Task: Add a condition where "Hours since ticket status pending User Verification Is Fifty" in new tickets in your groups.
Action: Mouse moved to (182, 482)
Screenshot: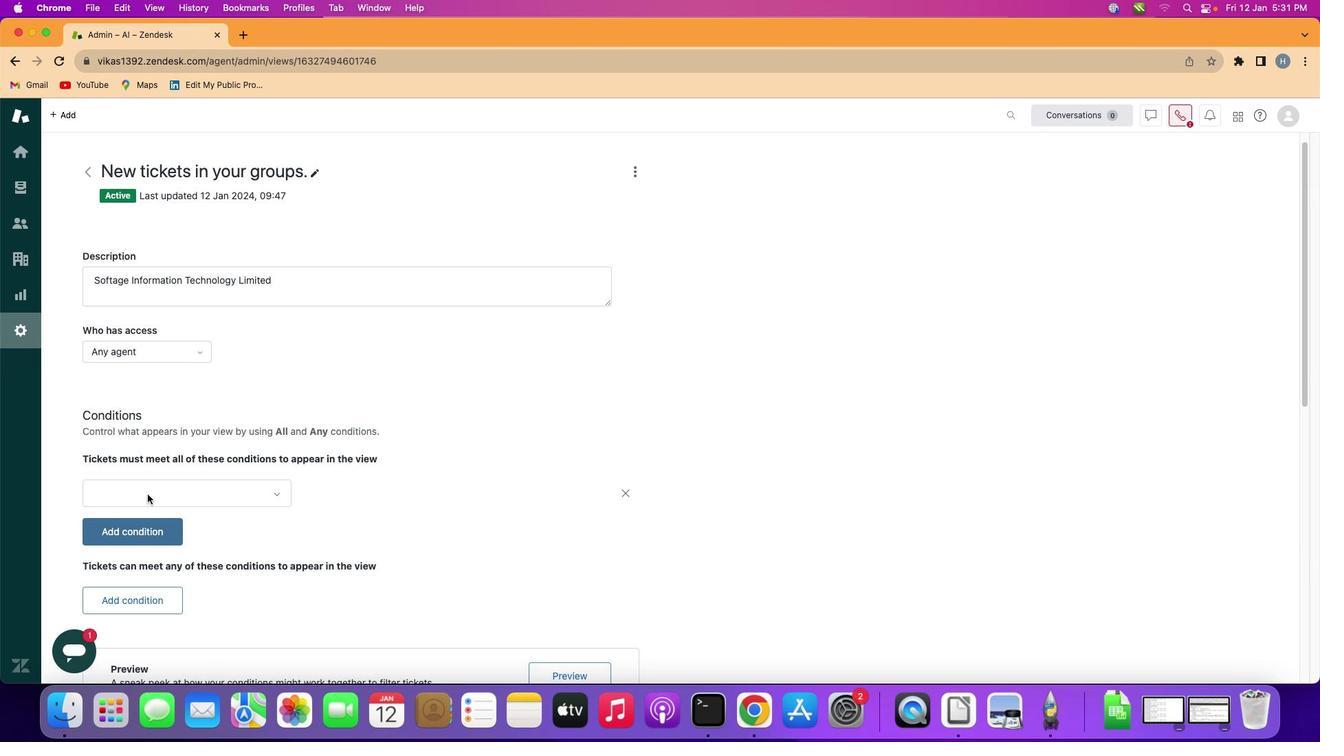 
Action: Mouse pressed left at (182, 482)
Screenshot: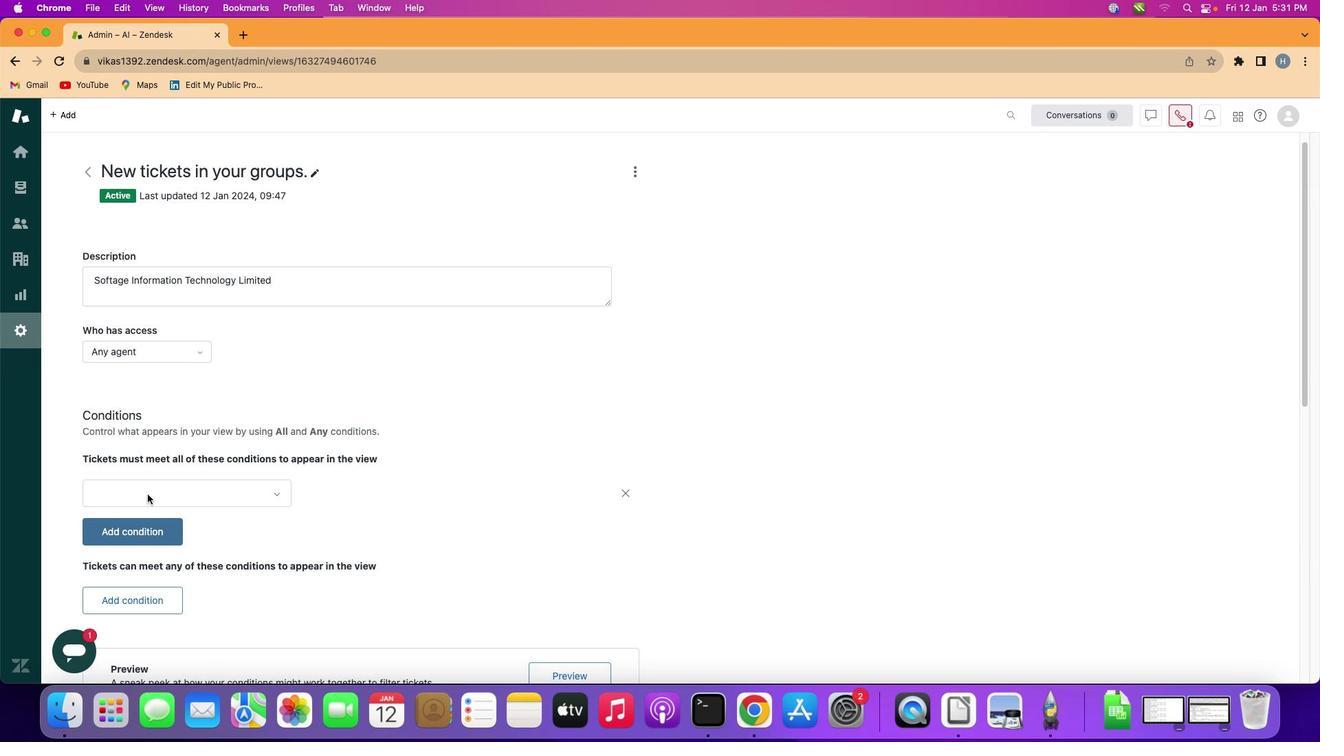 
Action: Mouse moved to (231, 473)
Screenshot: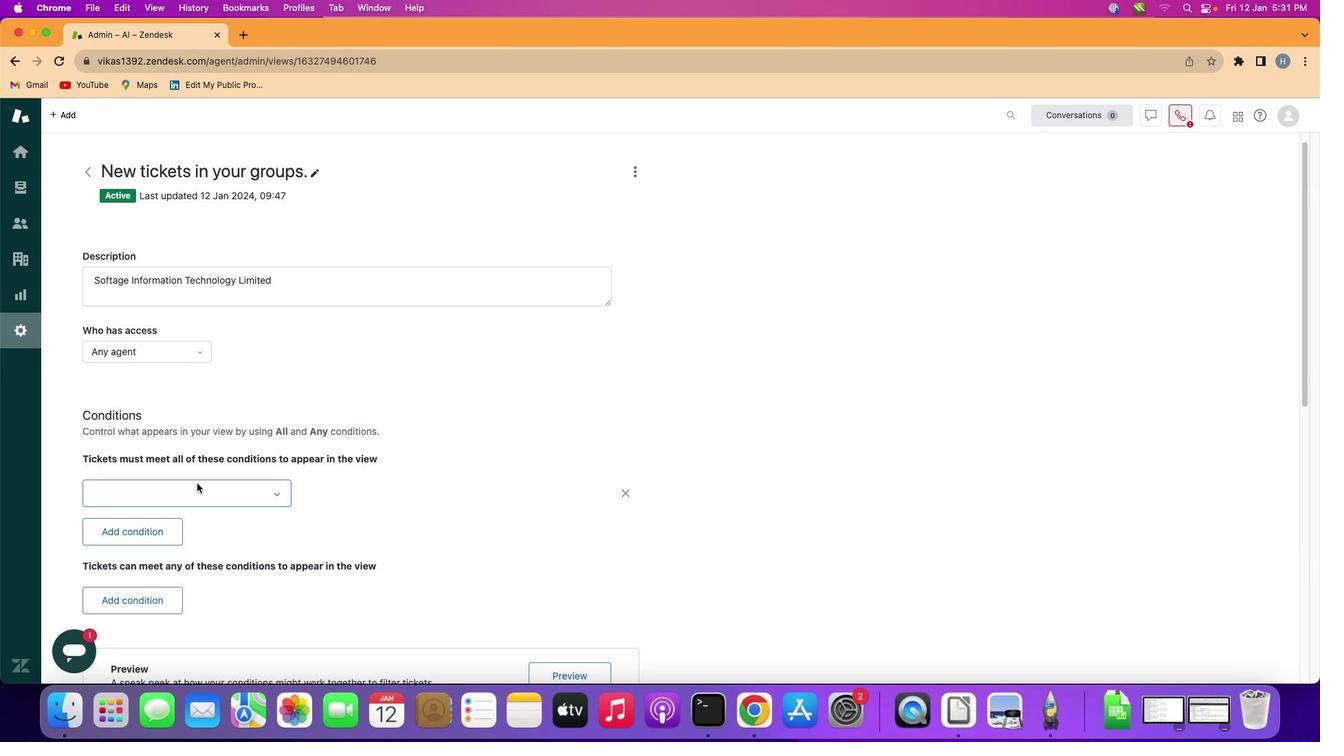 
Action: Mouse pressed left at (231, 473)
Screenshot: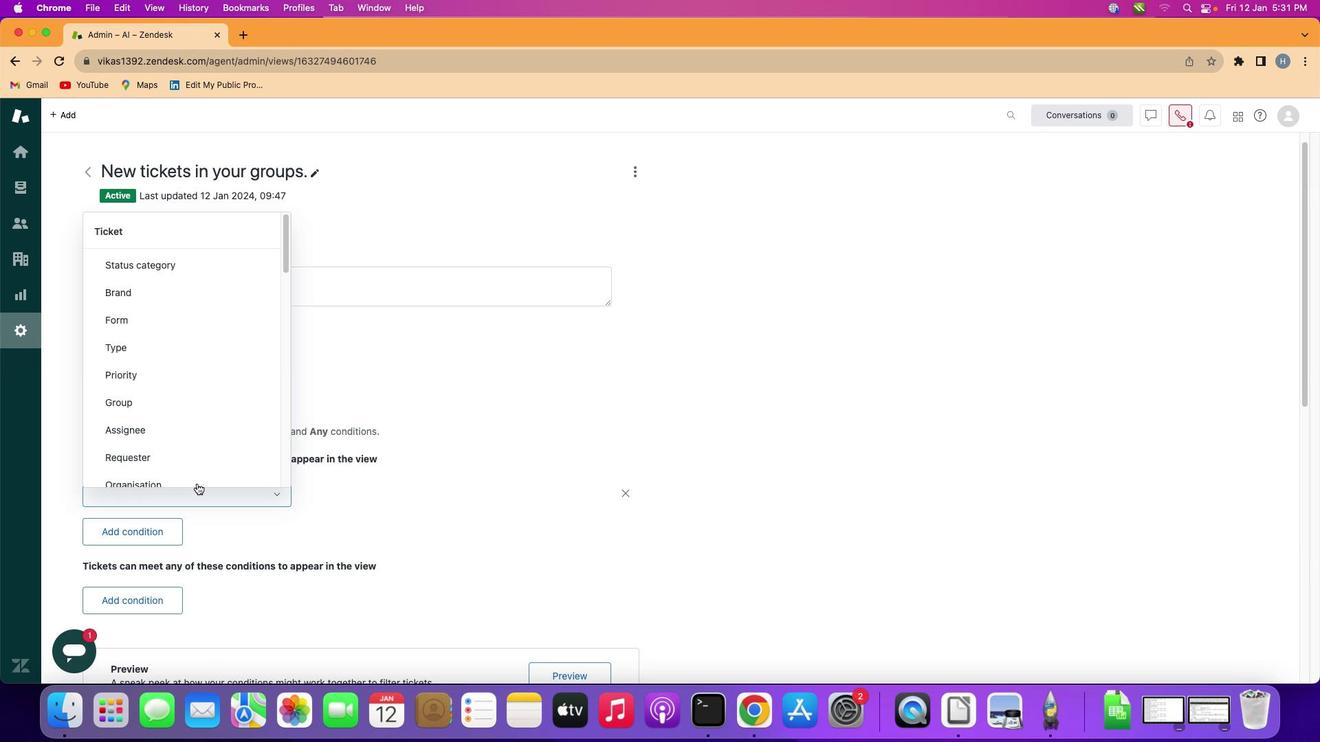 
Action: Mouse moved to (233, 385)
Screenshot: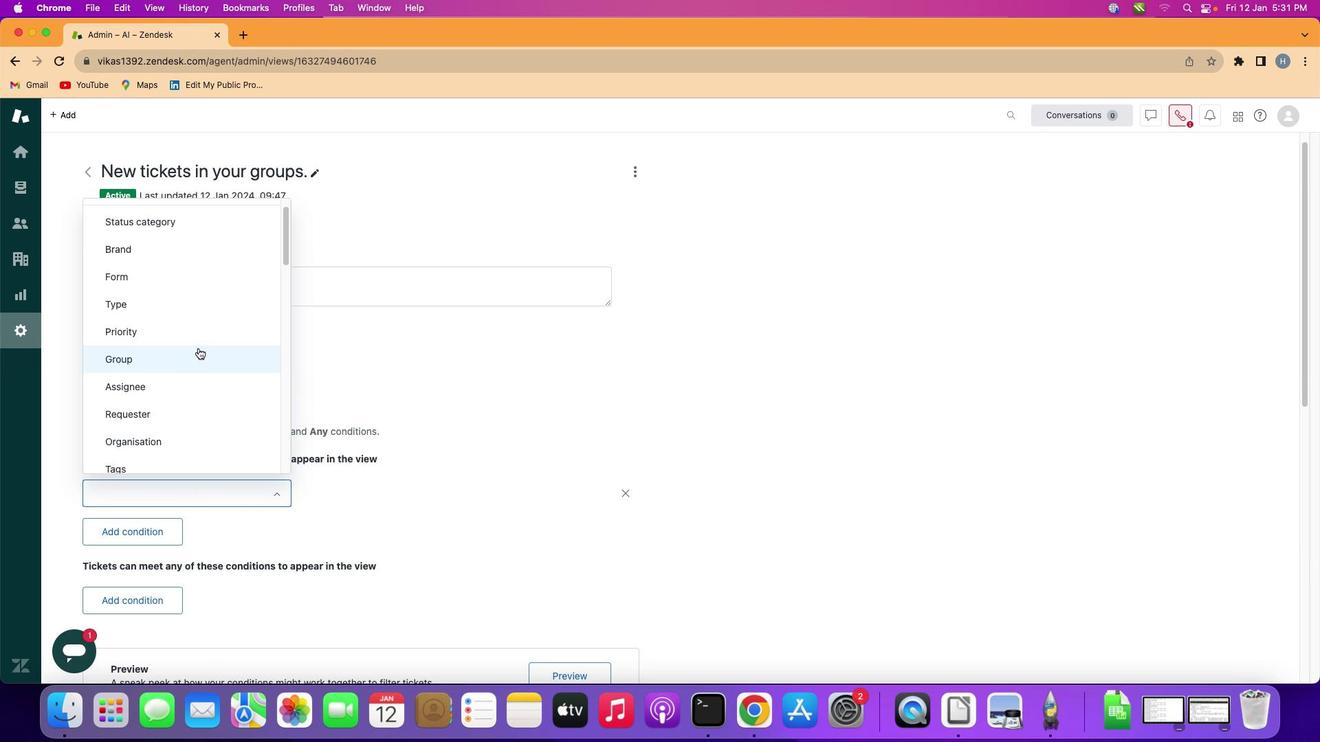 
Action: Mouse scrolled (233, 385) with delta (32, 140)
Screenshot: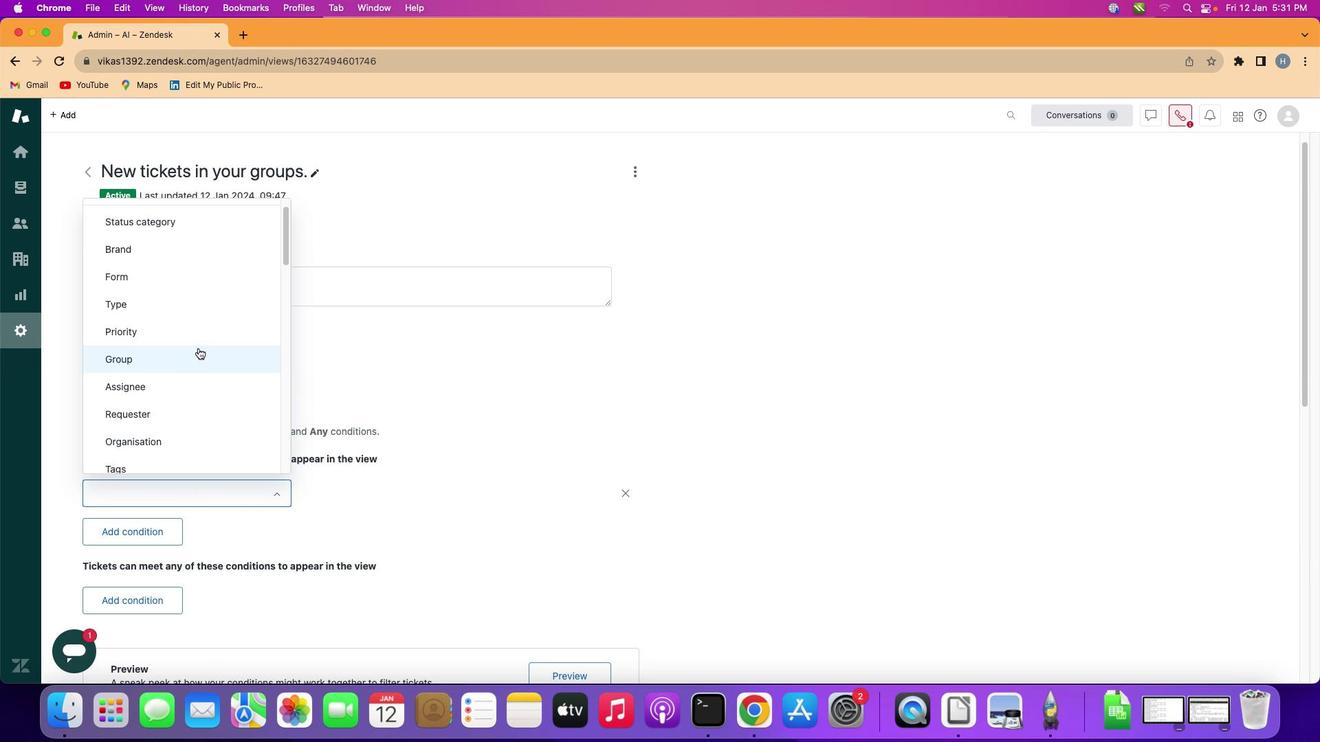 
Action: Mouse moved to (233, 381)
Screenshot: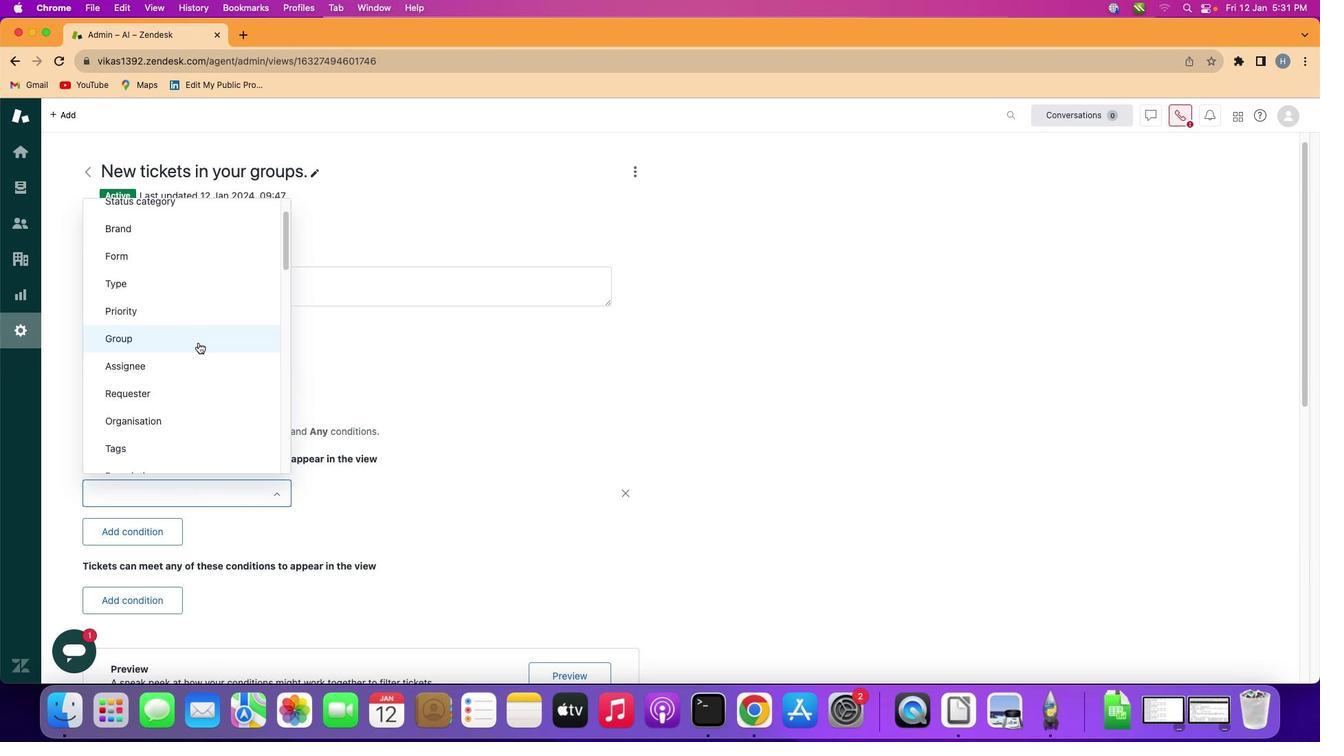 
Action: Mouse scrolled (233, 381) with delta (32, 140)
Screenshot: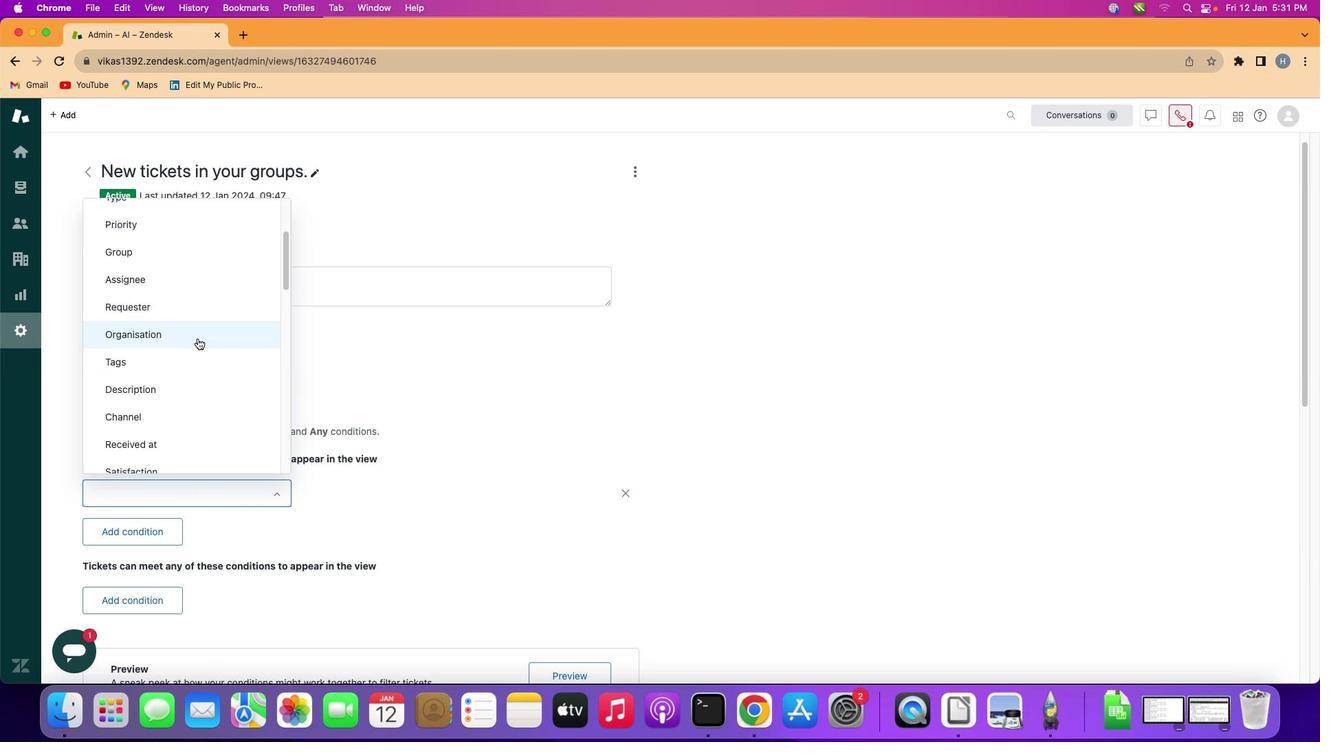 
Action: Mouse scrolled (233, 381) with delta (32, 143)
Screenshot: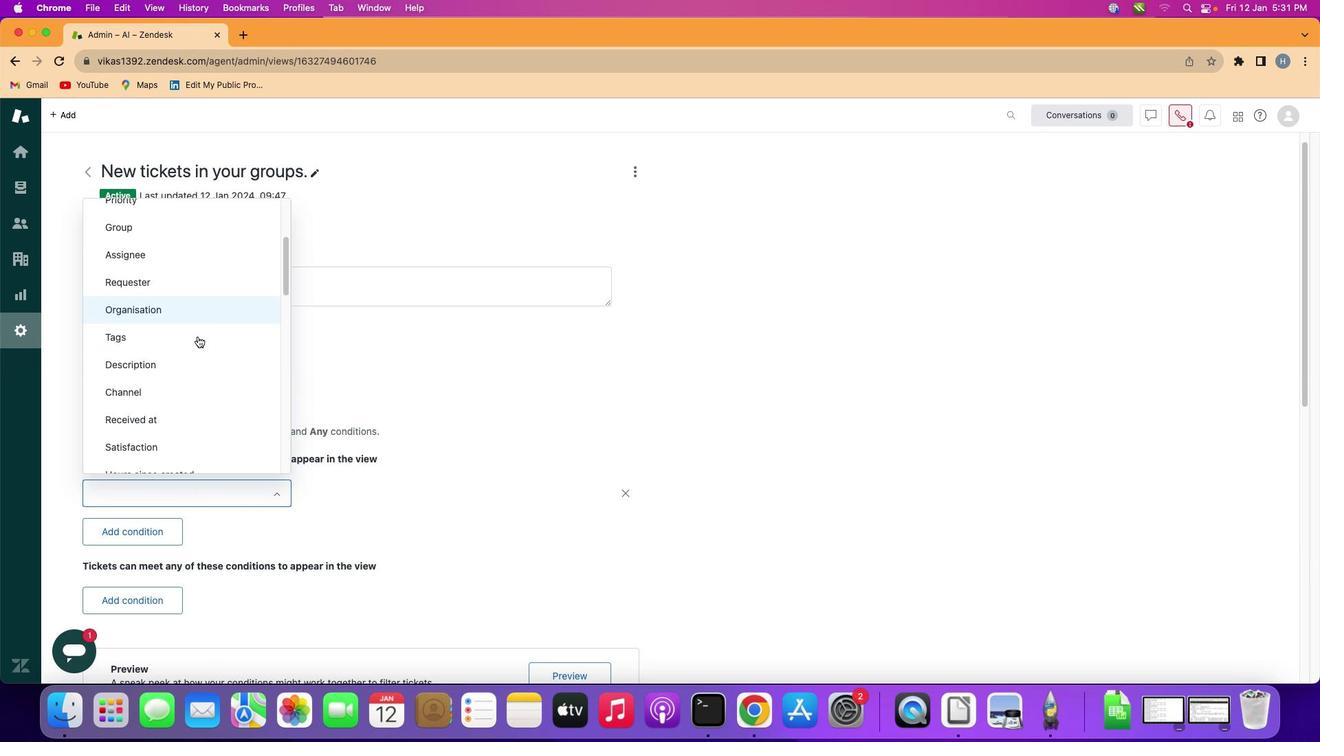 
Action: Mouse scrolled (233, 381) with delta (32, 140)
Screenshot: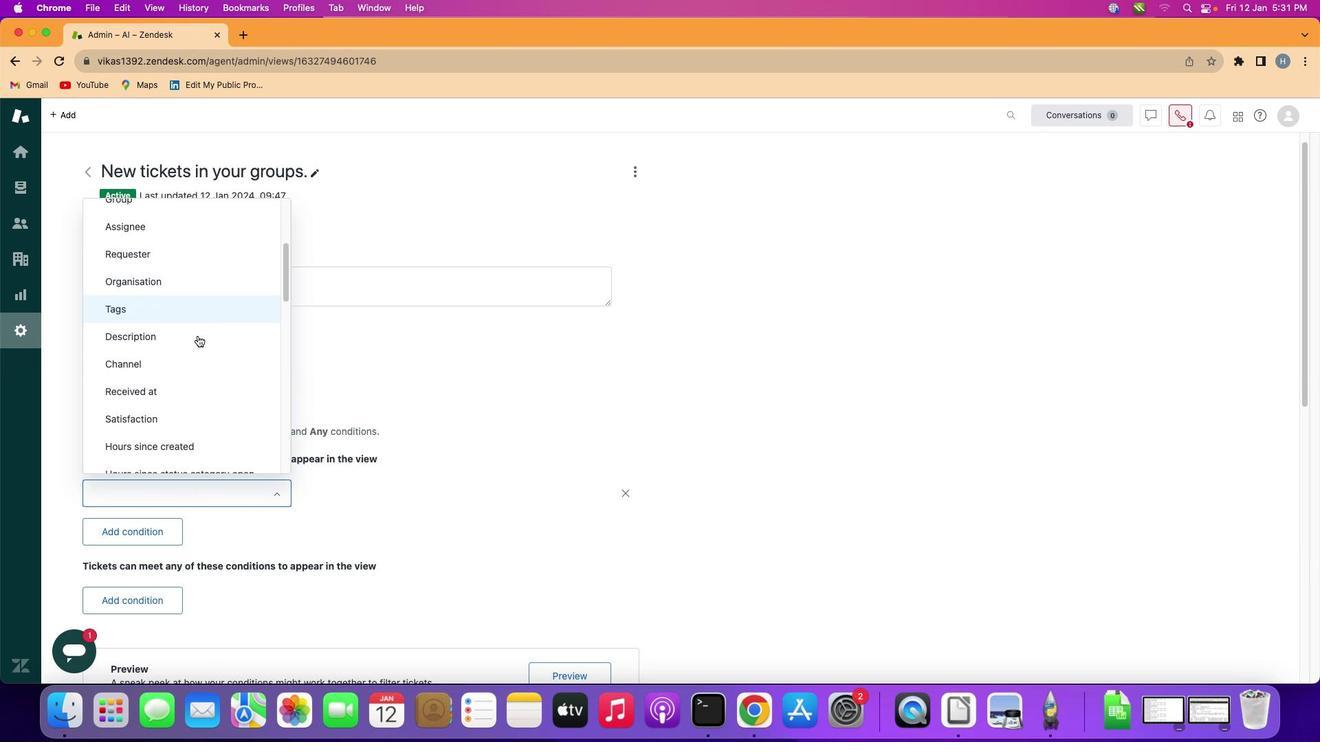
Action: Mouse scrolled (233, 381) with delta (32, 140)
Screenshot: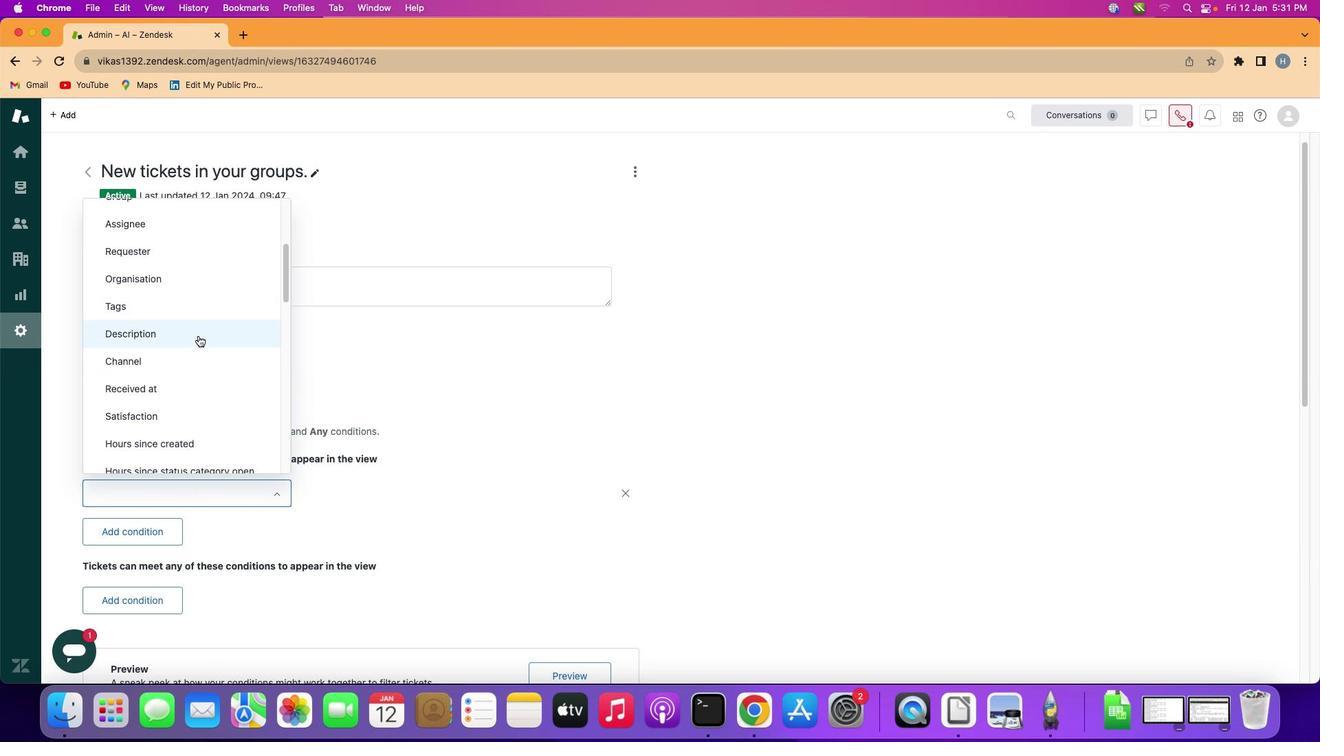 
Action: Mouse moved to (233, 372)
Screenshot: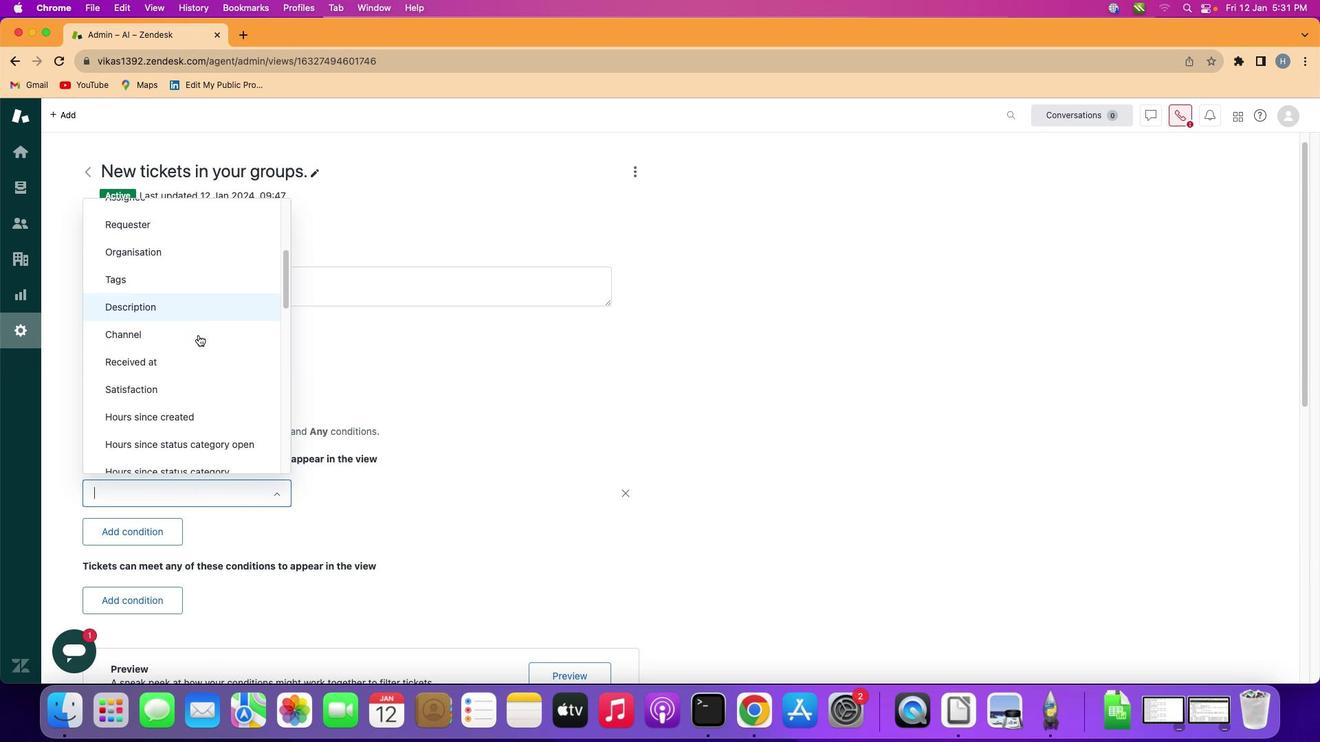 
Action: Mouse scrolled (233, 372) with delta (32, 140)
Screenshot: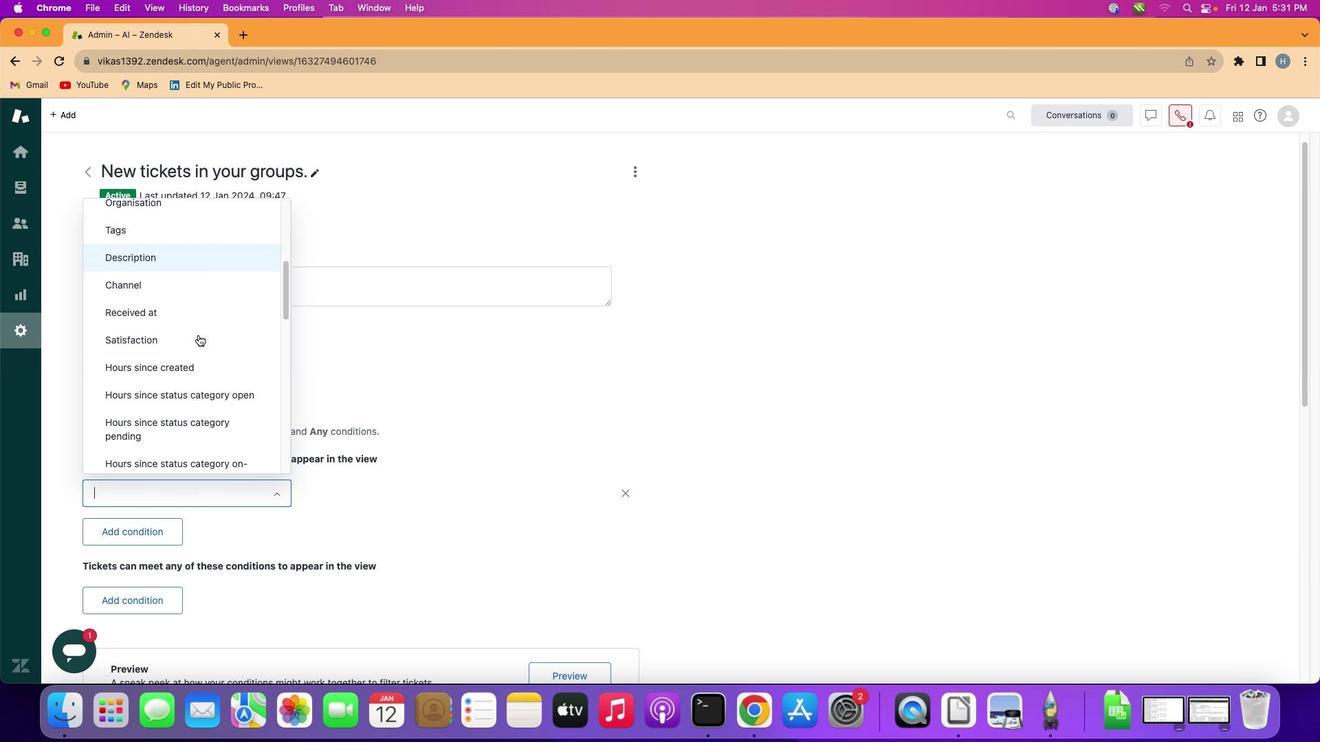 
Action: Mouse scrolled (233, 372) with delta (32, 140)
Screenshot: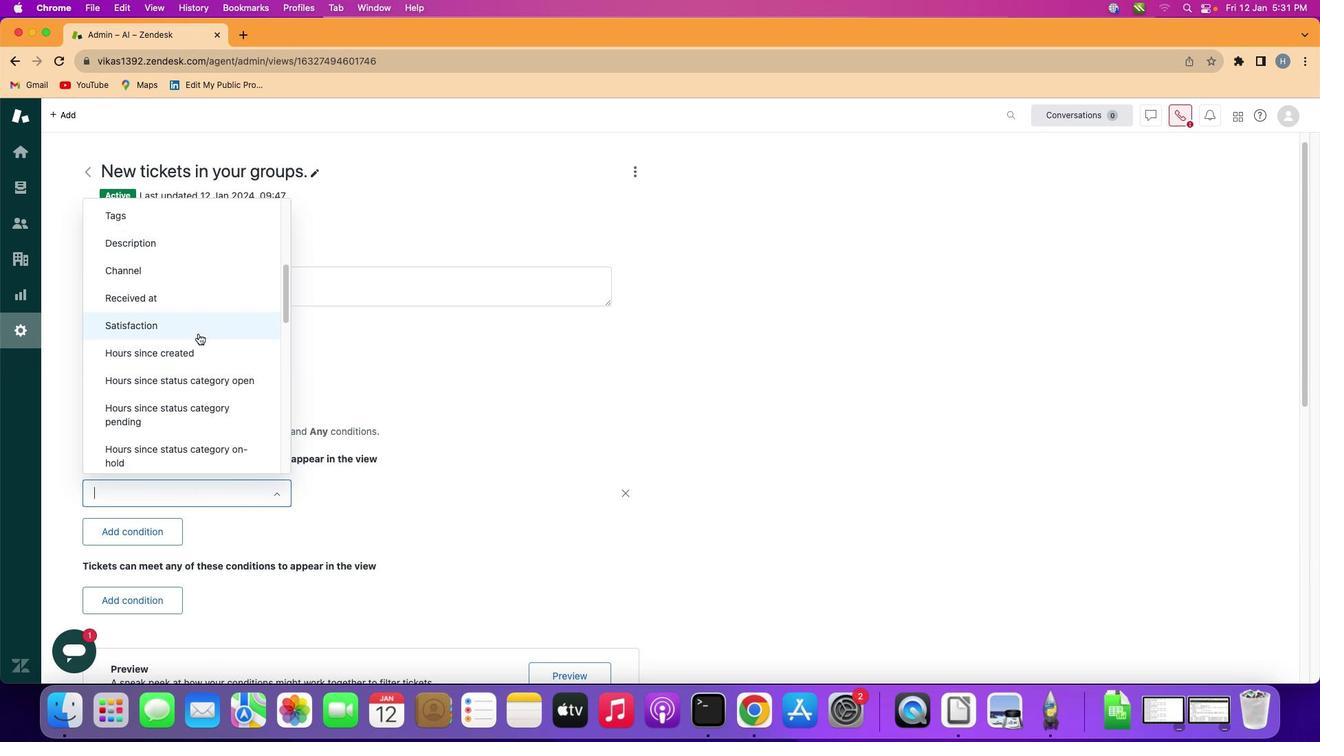 
Action: Mouse scrolled (233, 372) with delta (32, 140)
Screenshot: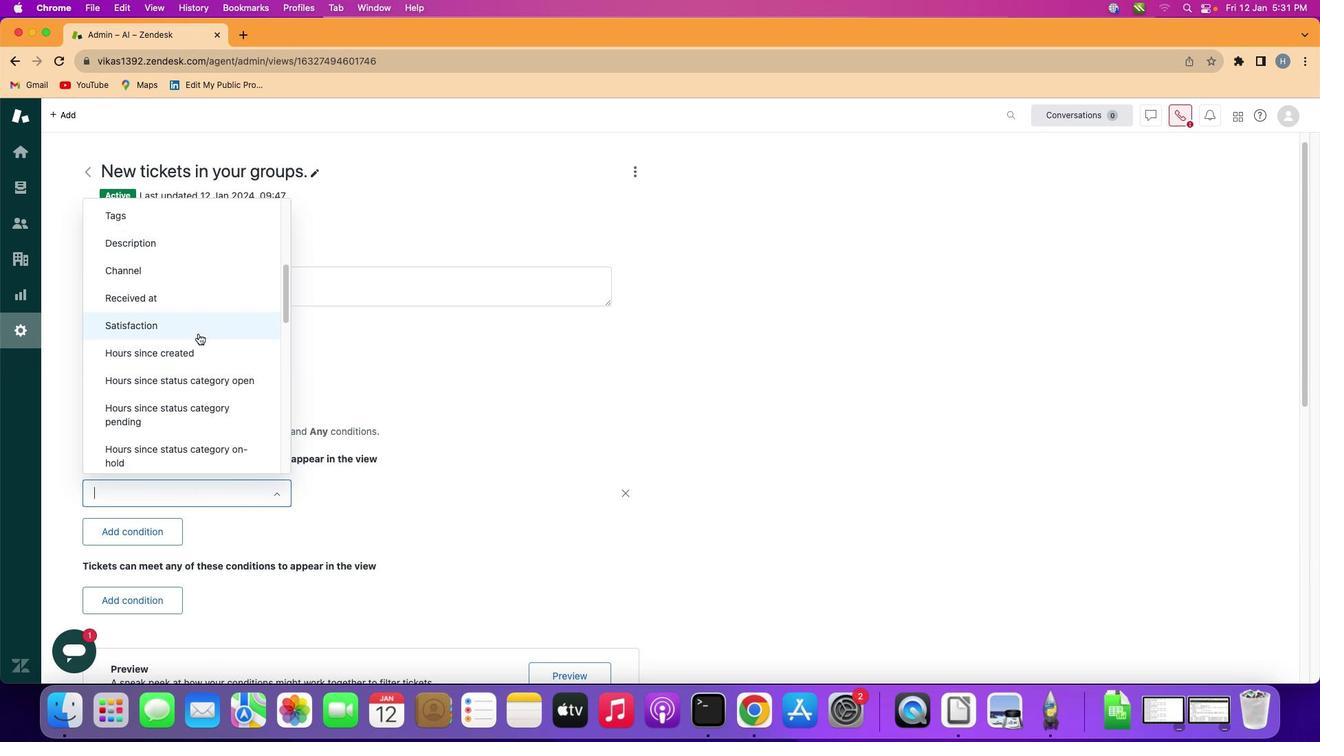 
Action: Mouse scrolled (233, 372) with delta (32, 143)
Screenshot: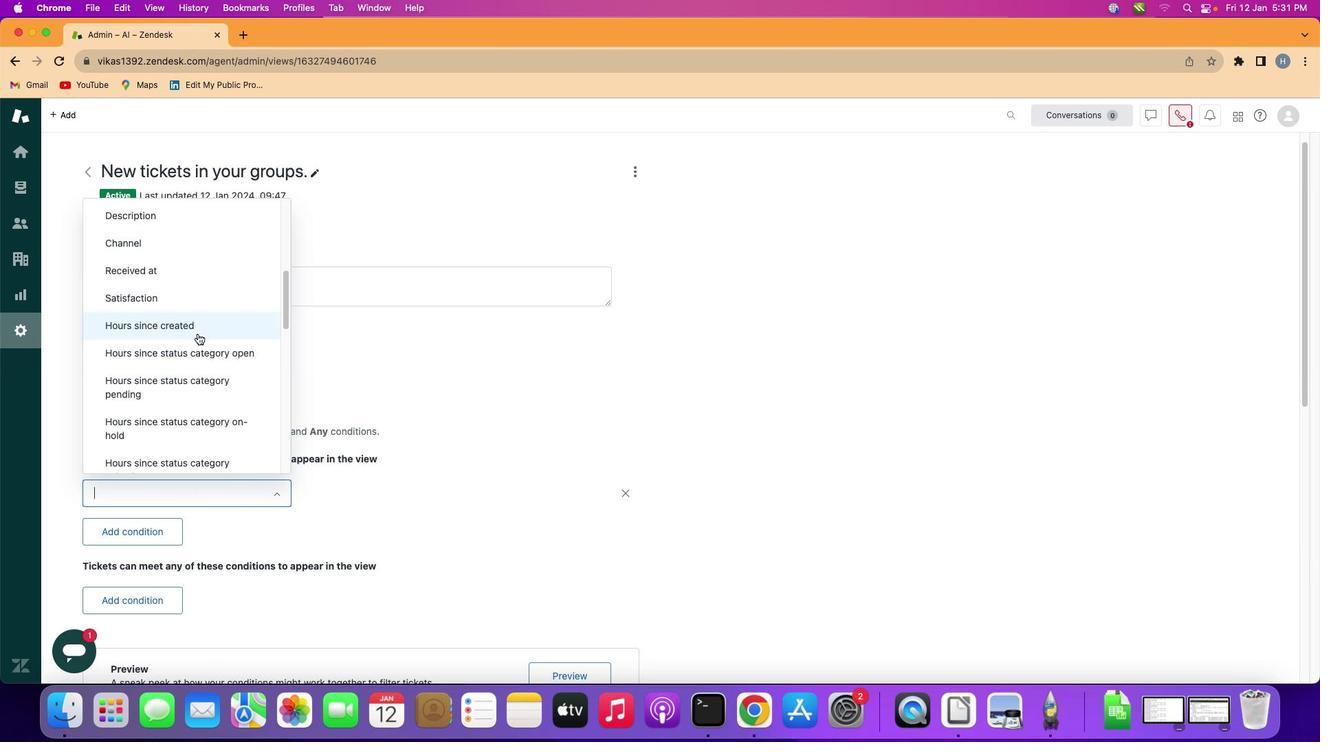 
Action: Mouse scrolled (233, 372) with delta (32, 140)
Screenshot: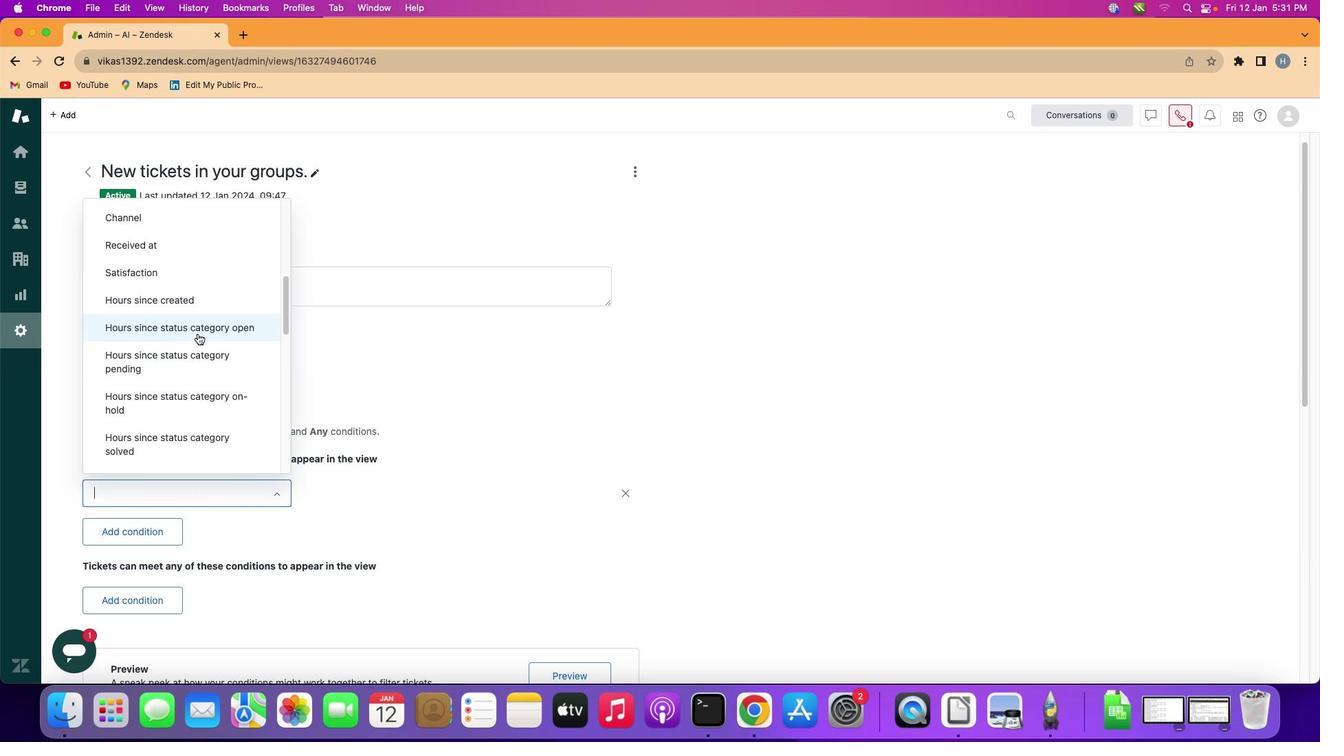 
Action: Mouse moved to (233, 371)
Screenshot: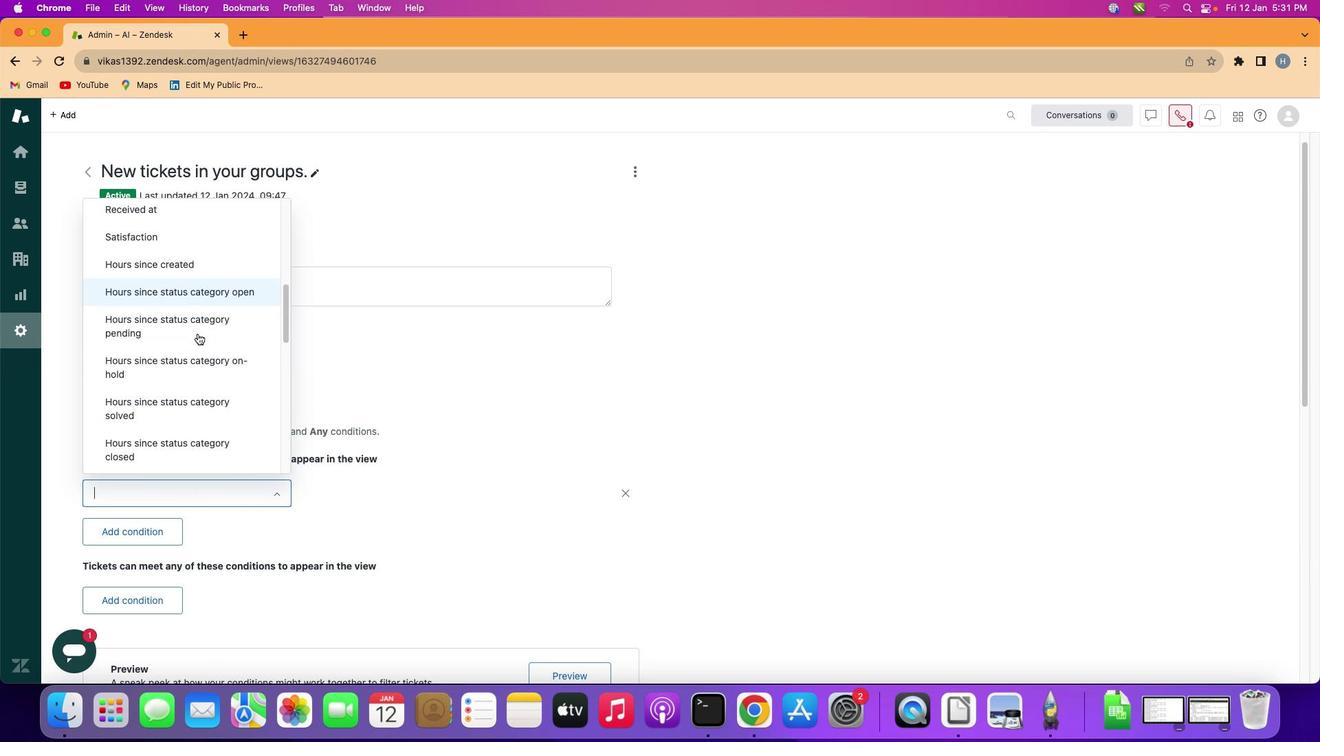 
Action: Mouse scrolled (233, 371) with delta (32, 140)
Screenshot: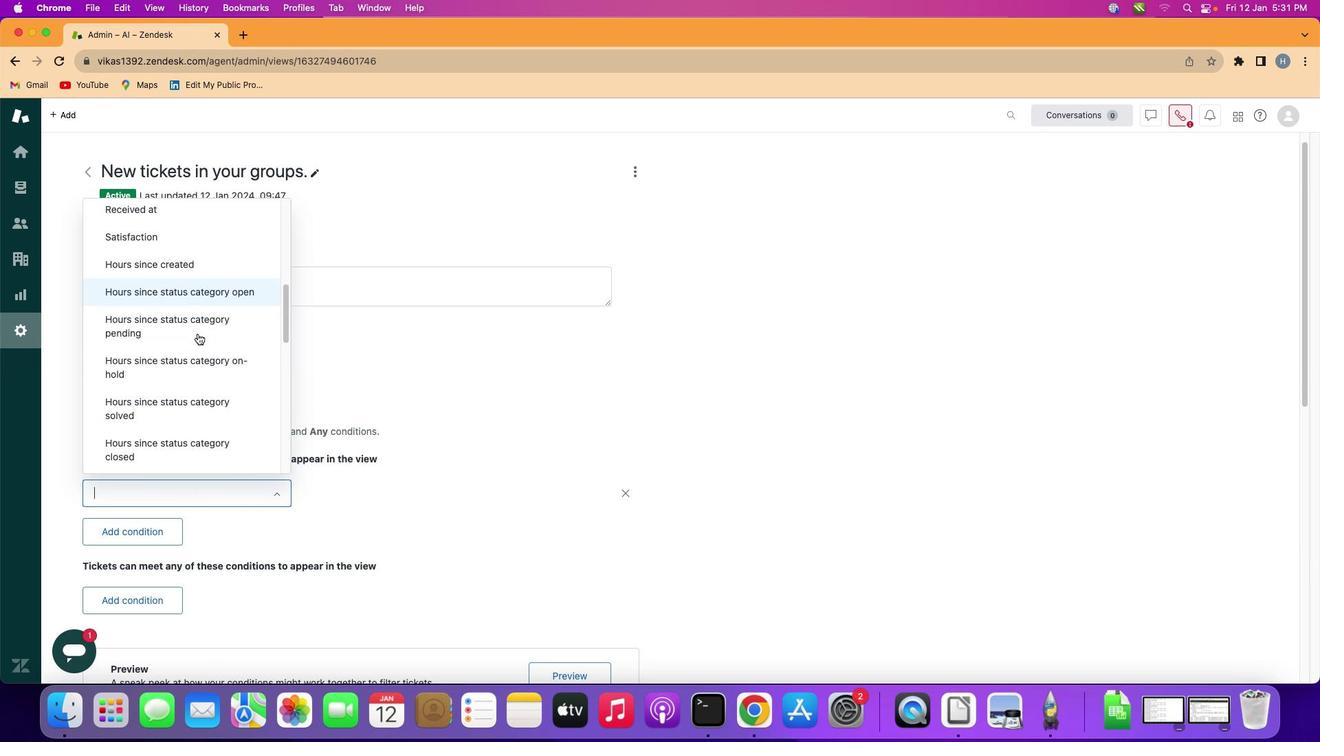 
Action: Mouse moved to (233, 370)
Screenshot: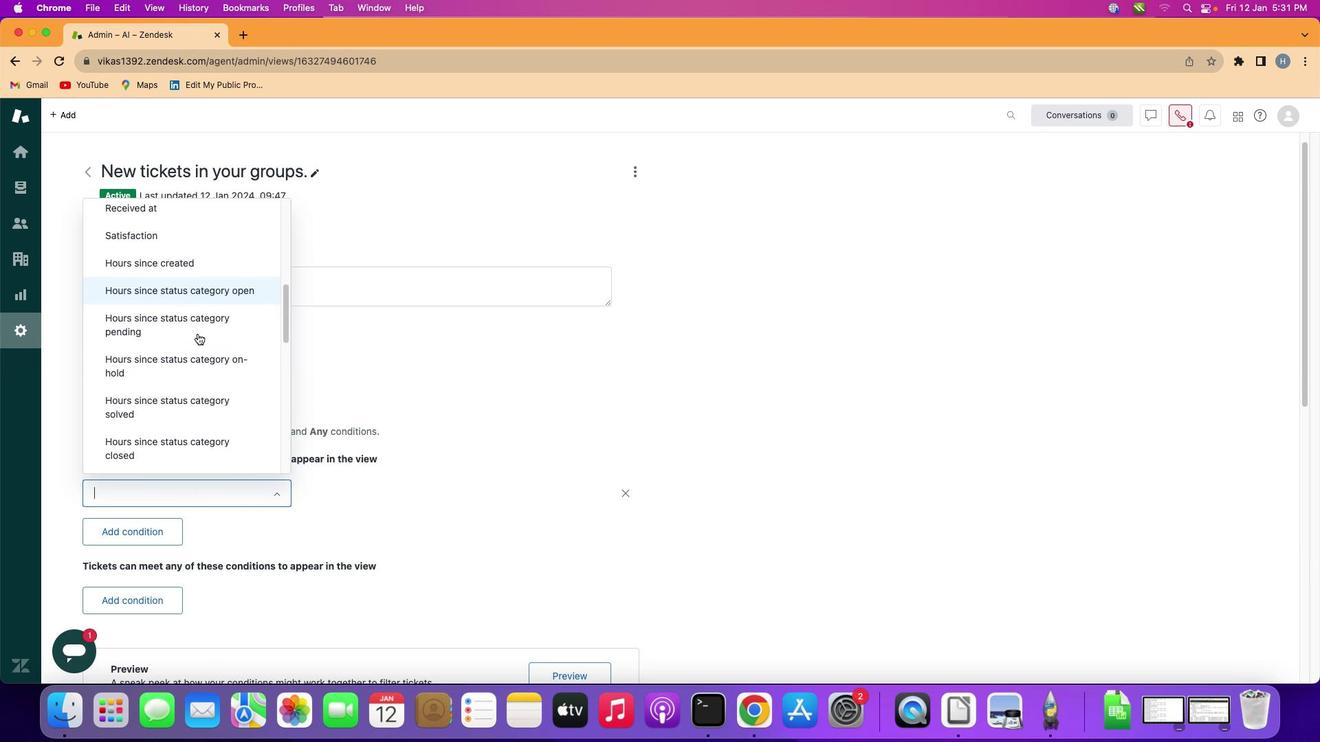 
Action: Mouse scrolled (233, 370) with delta (32, 140)
Screenshot: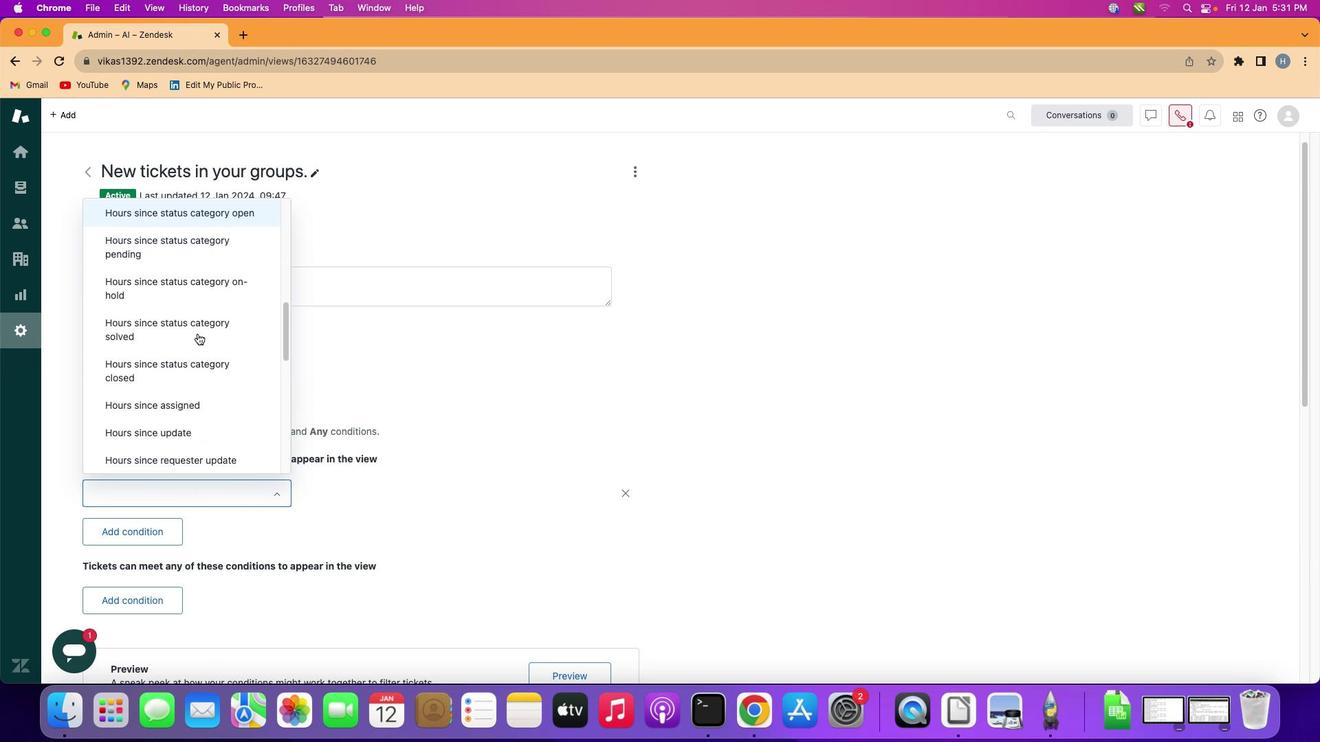 
Action: Mouse scrolled (233, 370) with delta (32, 140)
Screenshot: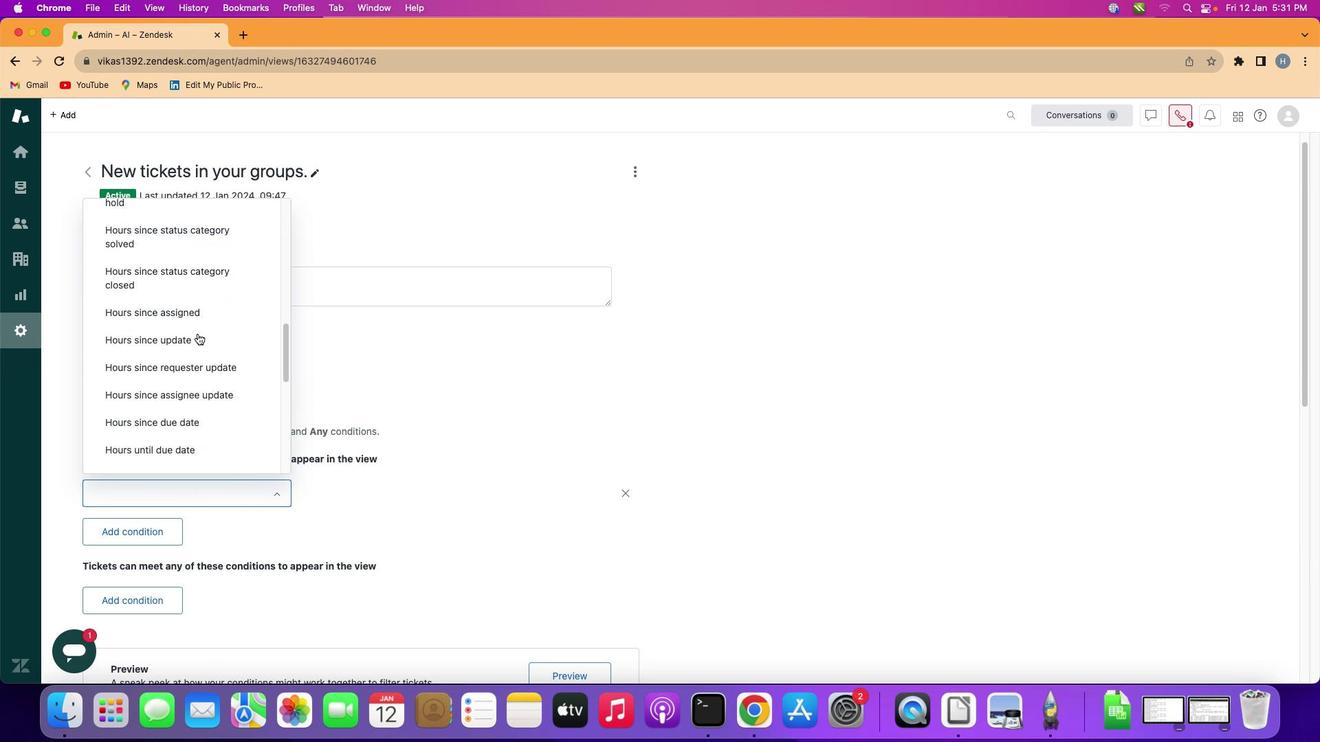 
Action: Mouse scrolled (233, 370) with delta (32, 140)
Screenshot: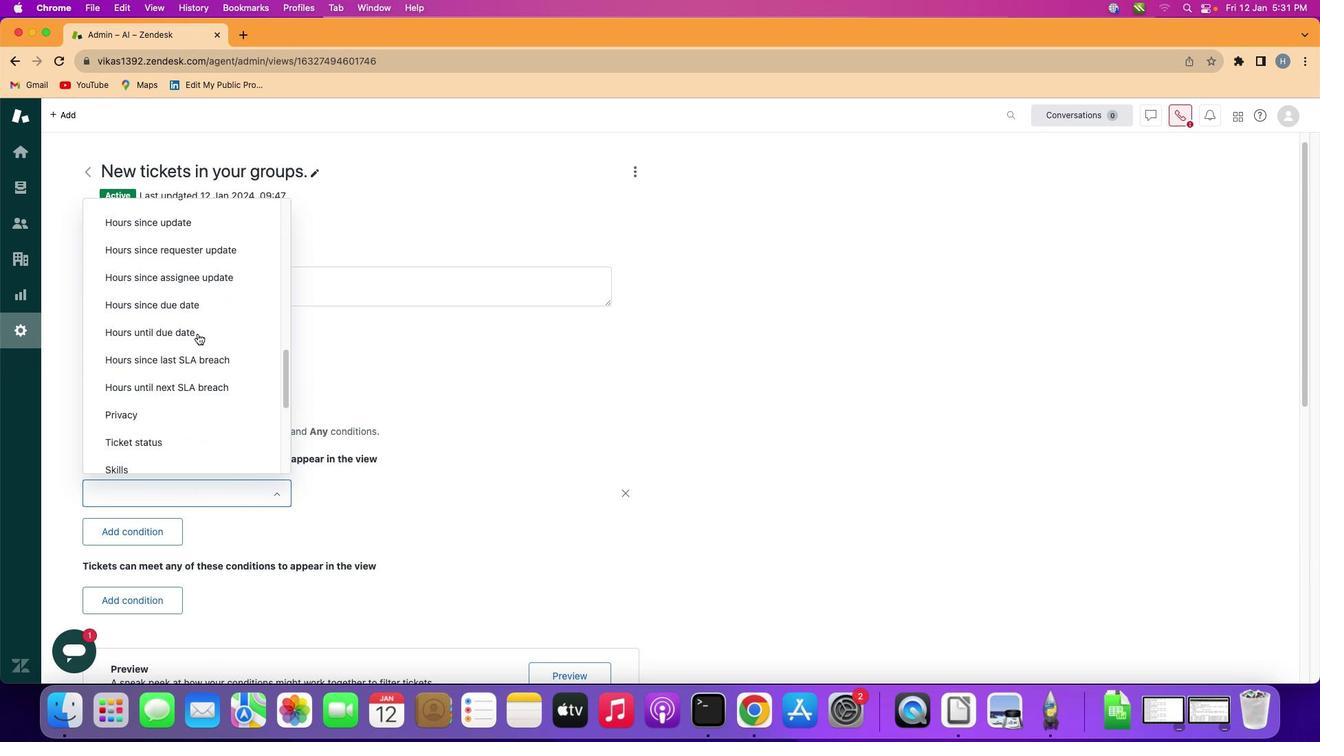 
Action: Mouse scrolled (233, 370) with delta (32, 139)
Screenshot: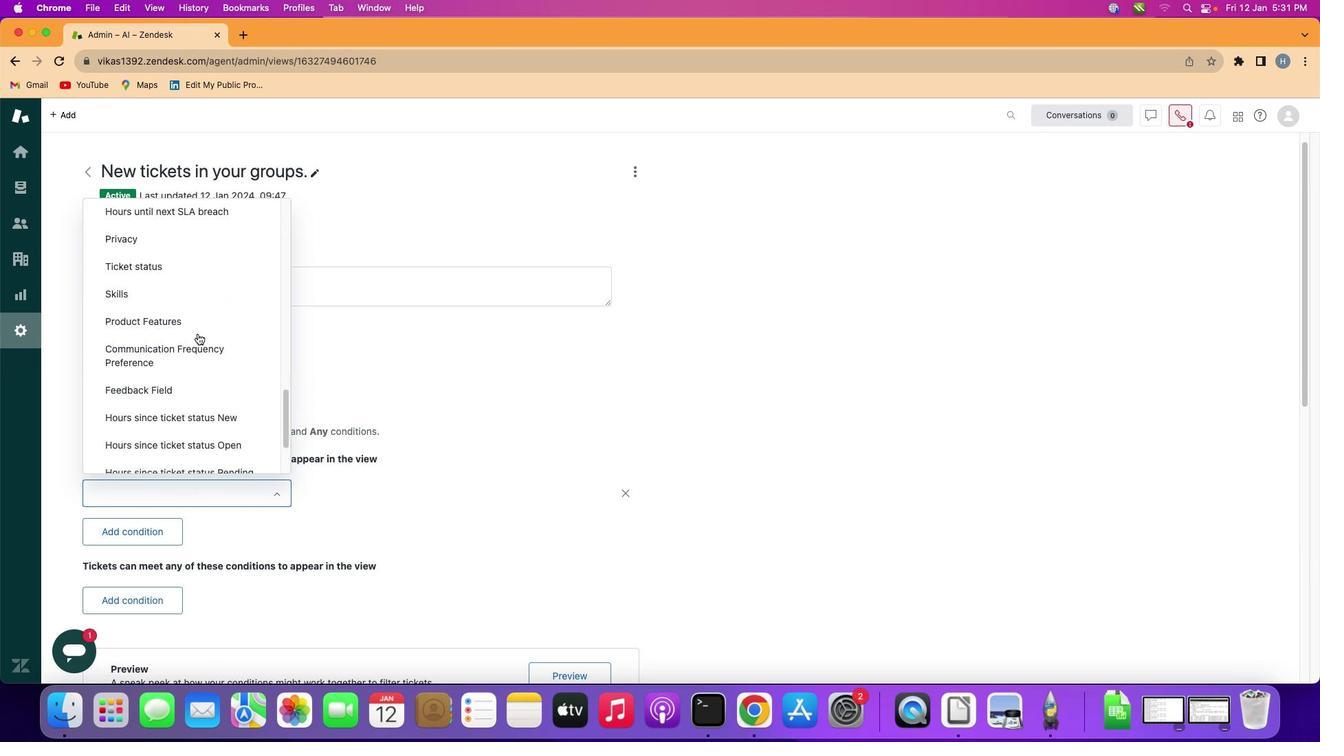 
Action: Mouse scrolled (233, 370) with delta (32, 138)
Screenshot: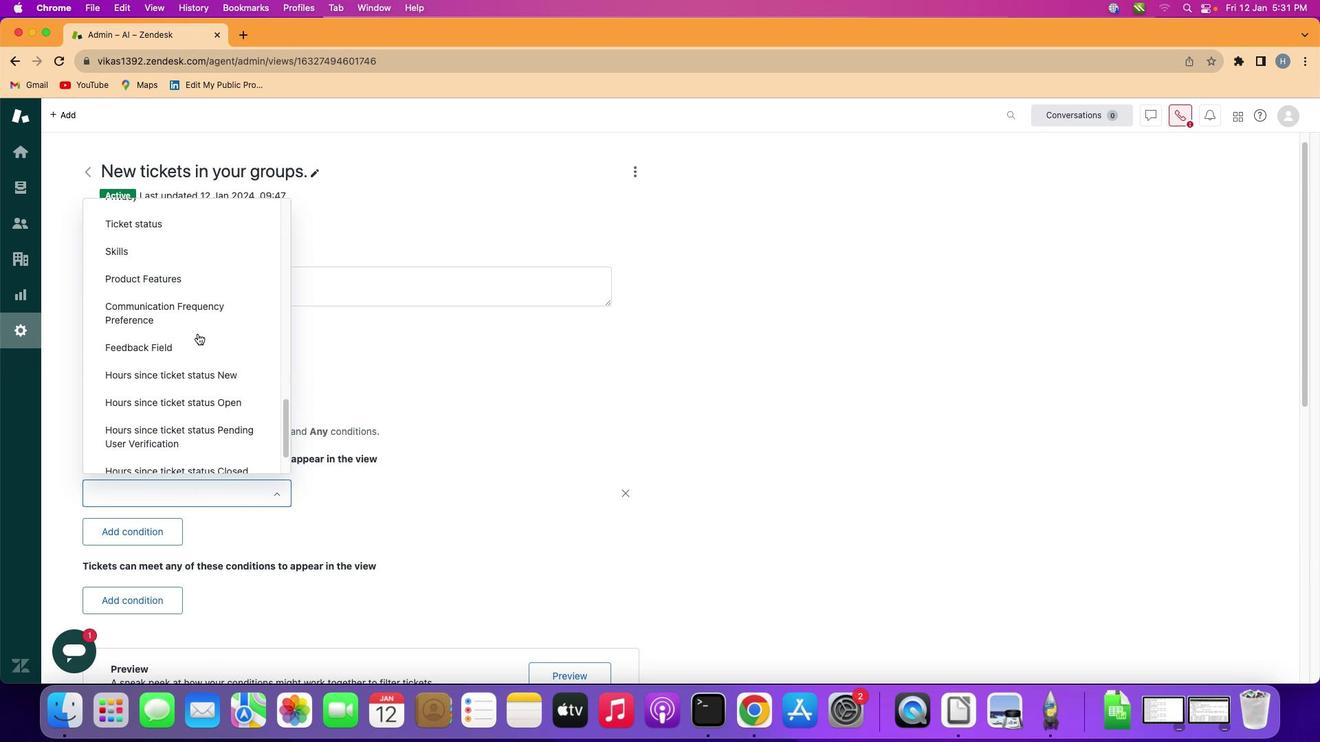 
Action: Mouse scrolled (233, 370) with delta (32, 138)
Screenshot: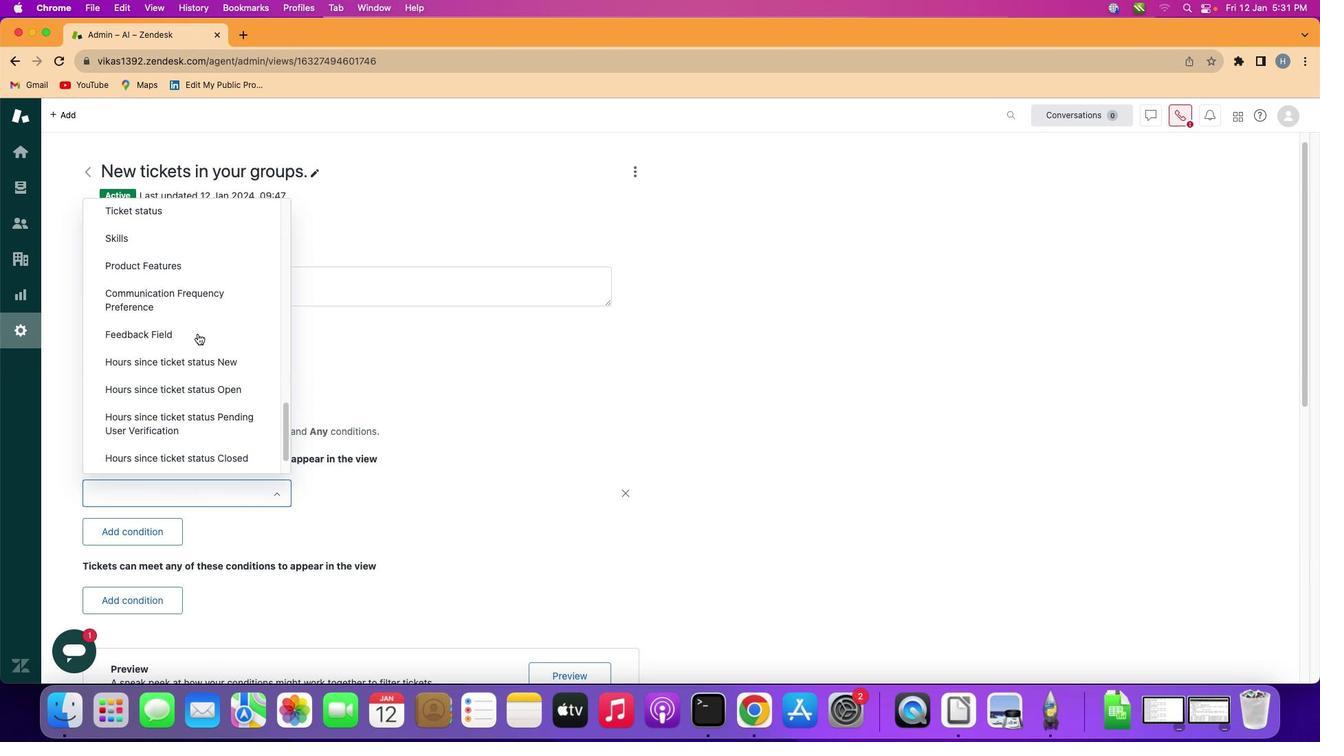 
Action: Mouse moved to (233, 371)
Screenshot: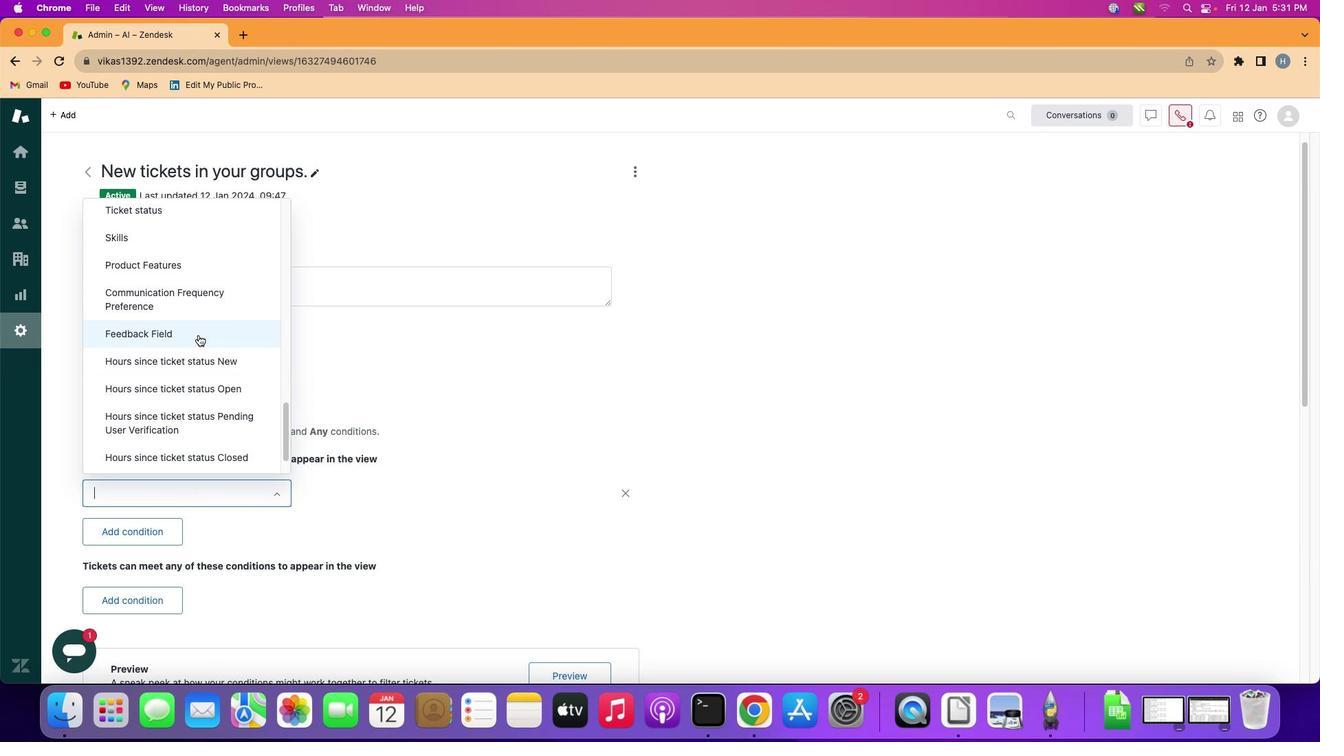 
Action: Mouse scrolled (233, 371) with delta (32, 140)
Screenshot: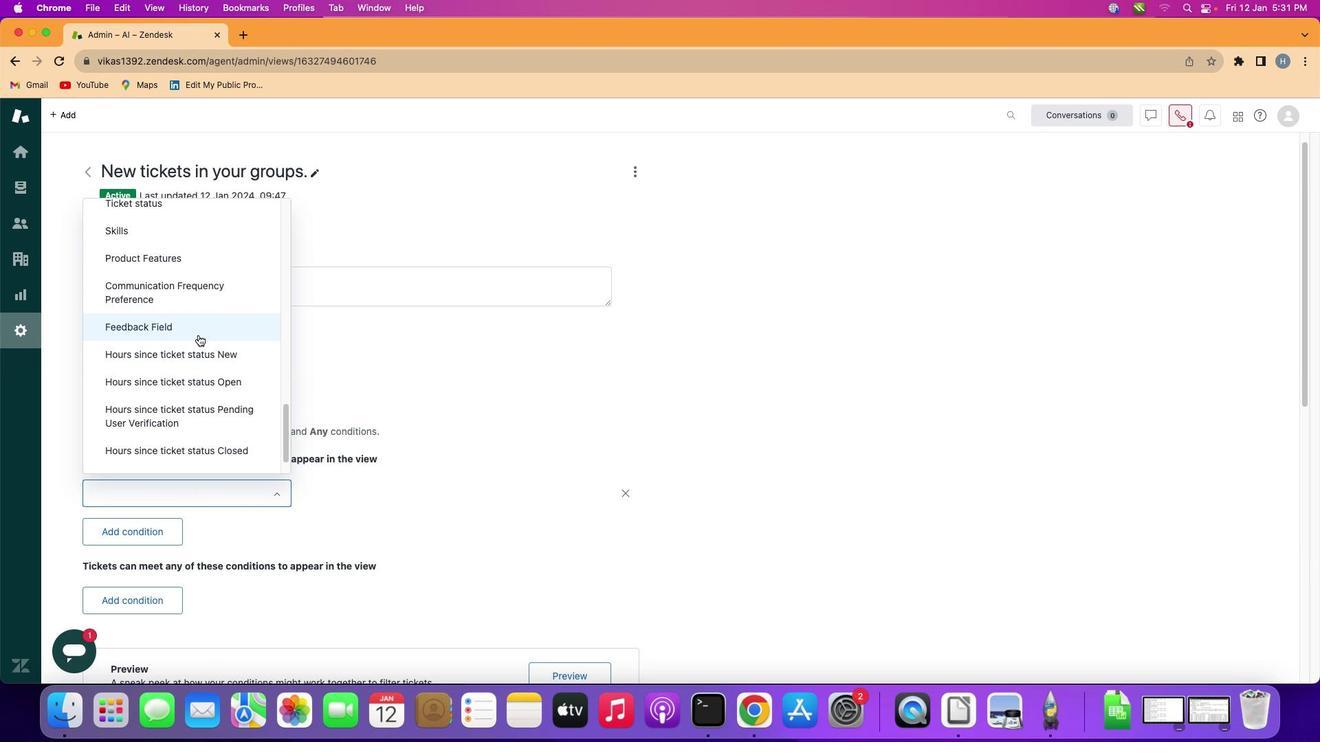 
Action: Mouse scrolled (233, 371) with delta (32, 140)
Screenshot: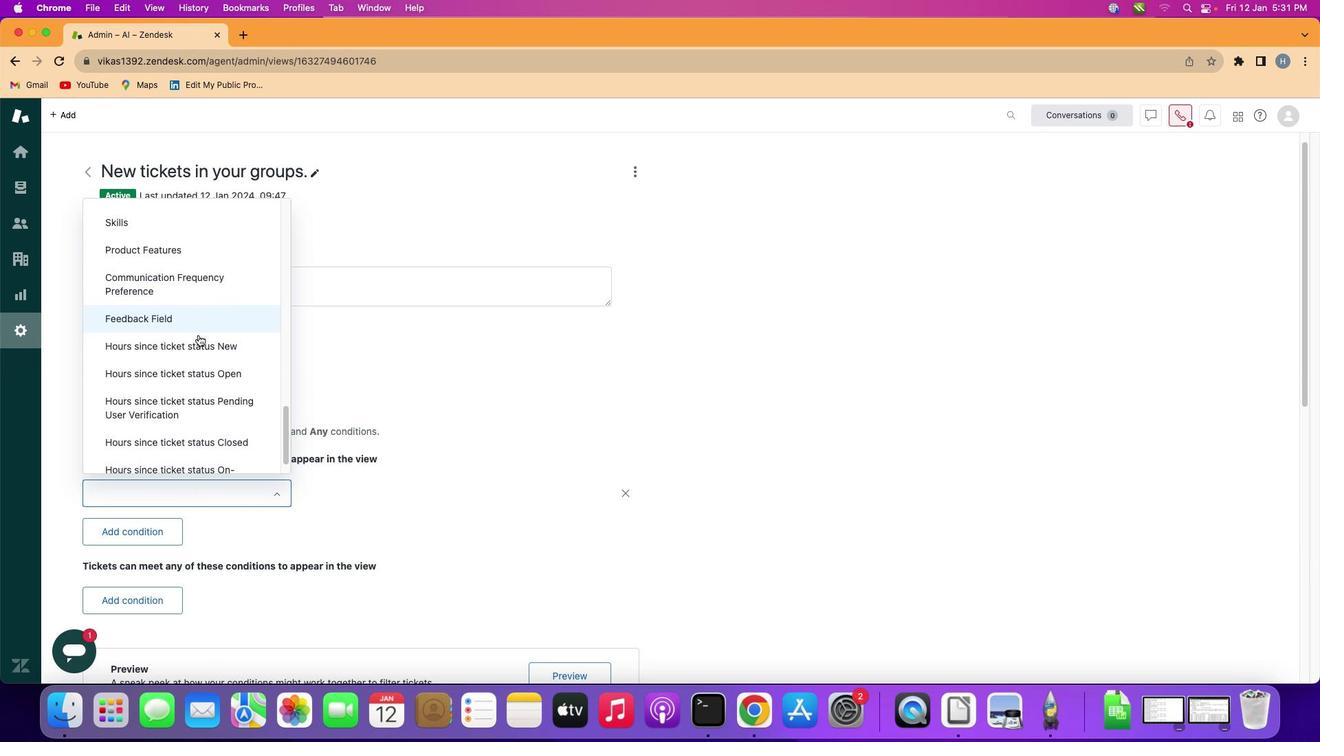 
Action: Mouse scrolled (233, 371) with delta (32, 140)
Screenshot: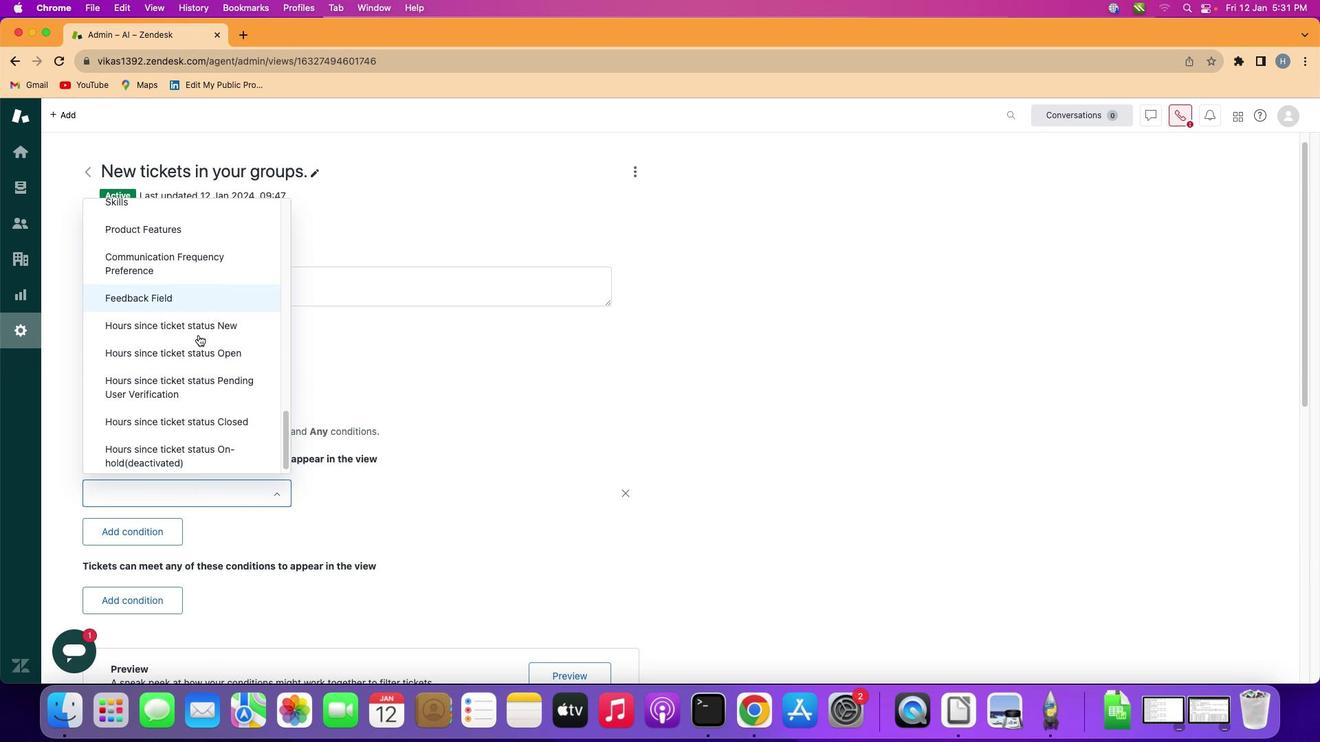 
Action: Mouse scrolled (233, 371) with delta (32, 140)
Screenshot: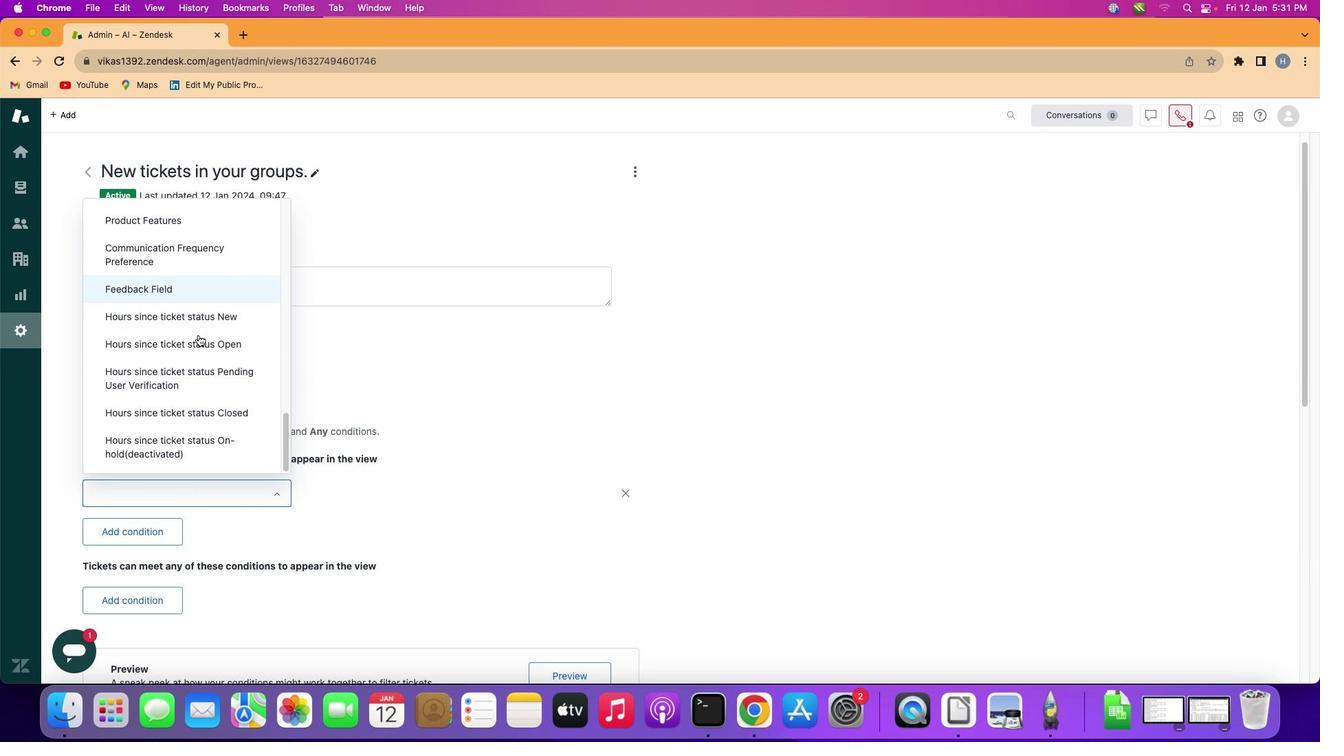 
Action: Mouse scrolled (233, 371) with delta (32, 140)
Screenshot: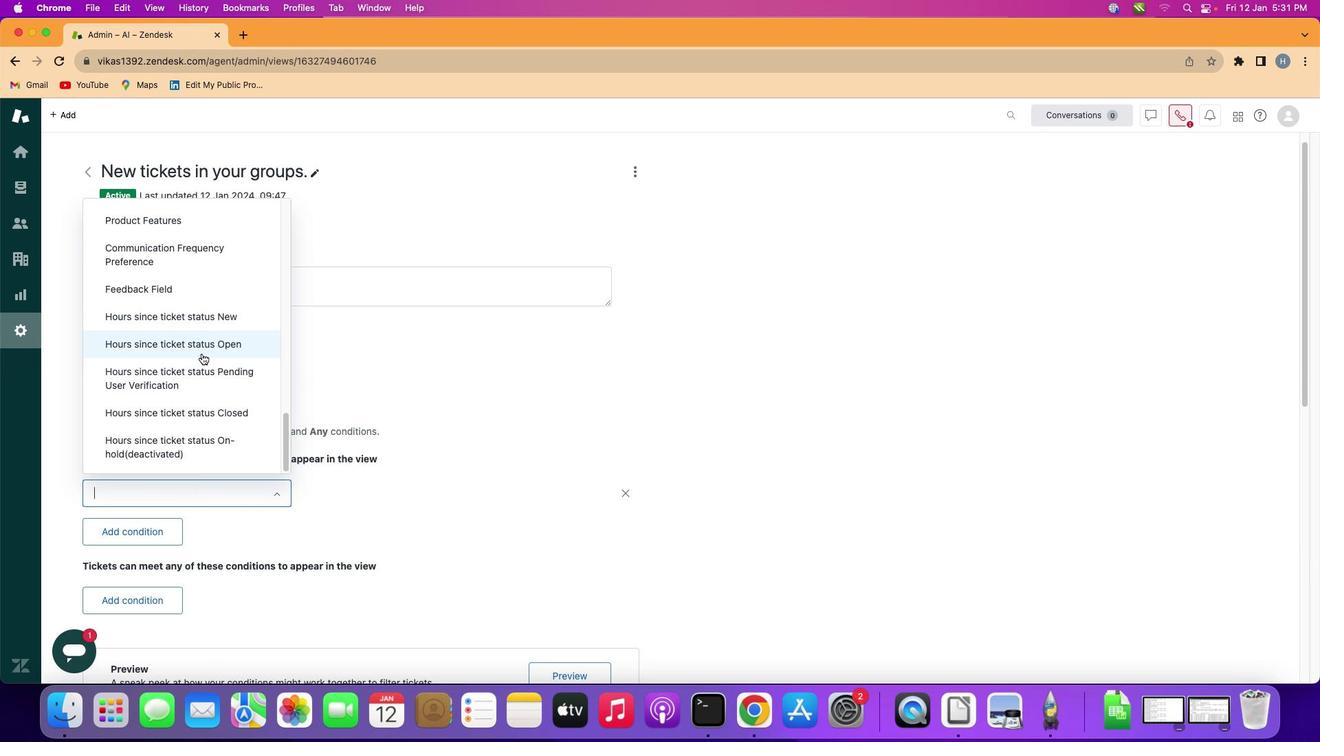 
Action: Mouse moved to (233, 399)
Screenshot: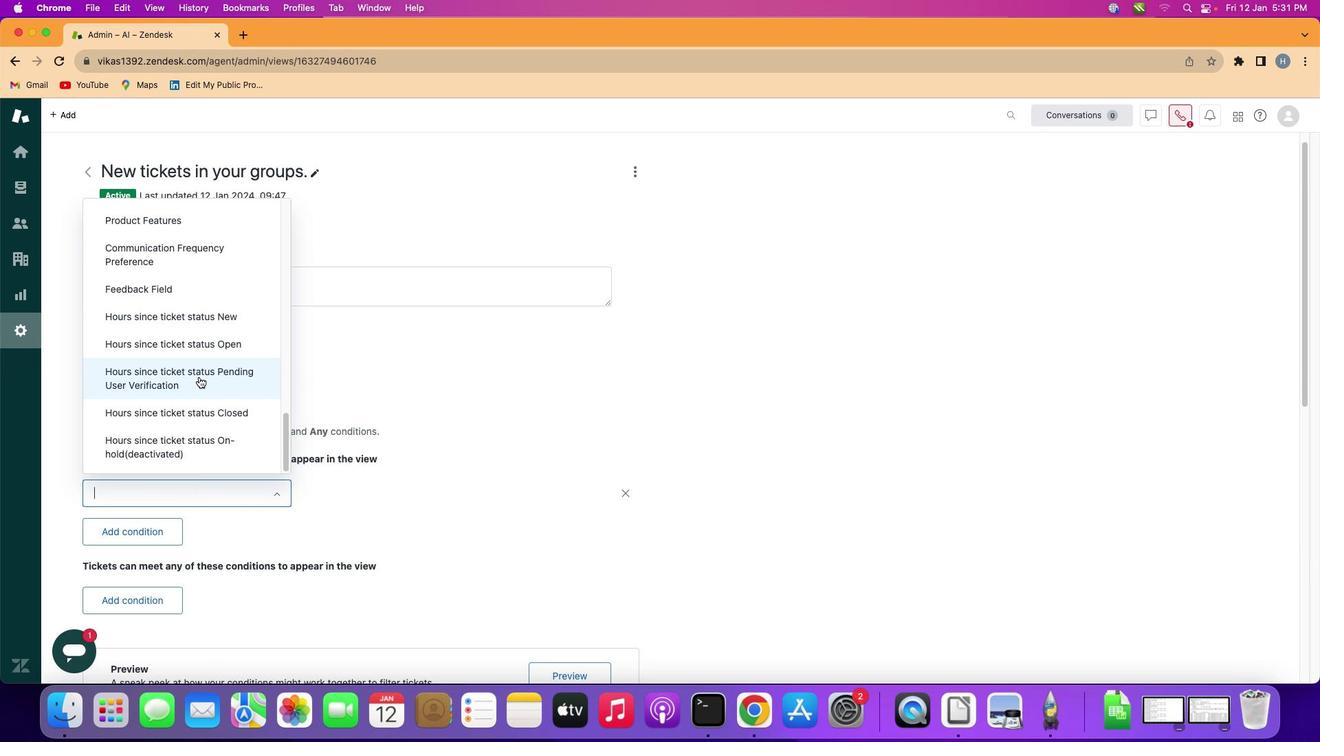 
Action: Mouse pressed left at (233, 399)
Screenshot: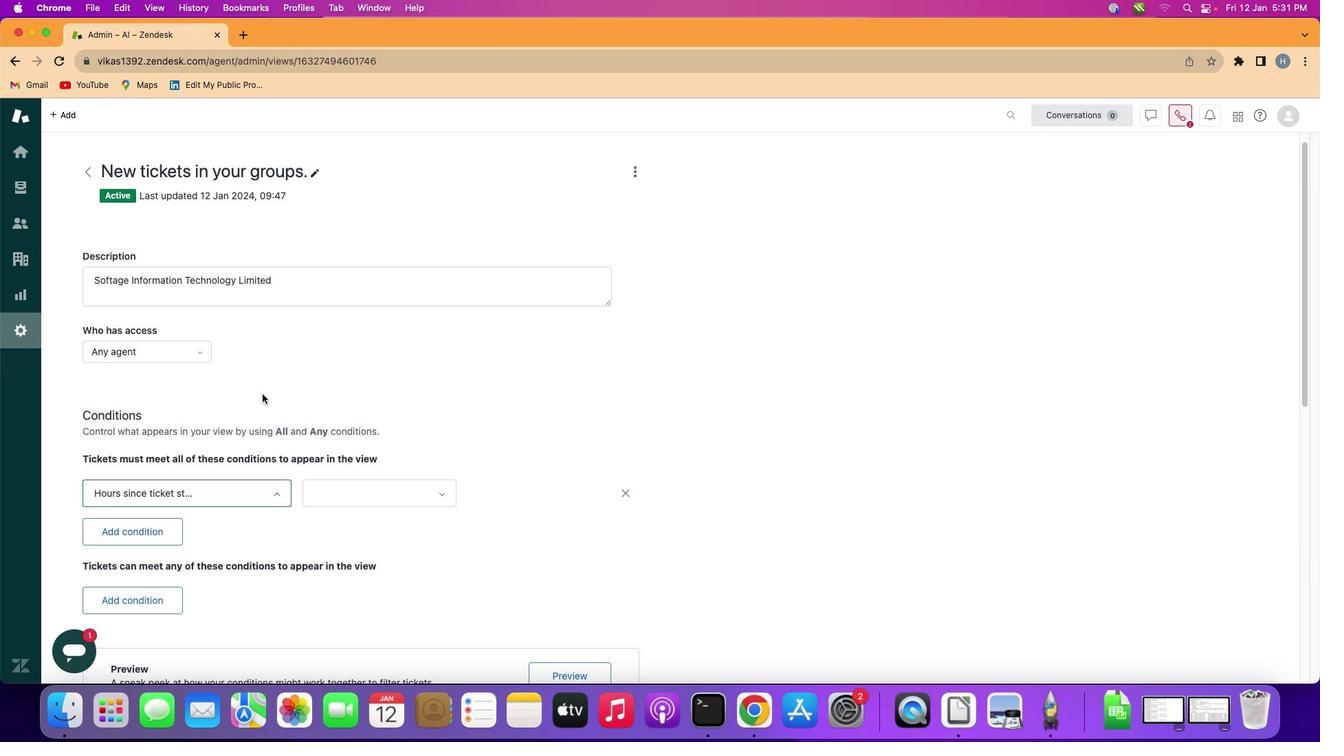 
Action: Mouse moved to (421, 480)
Screenshot: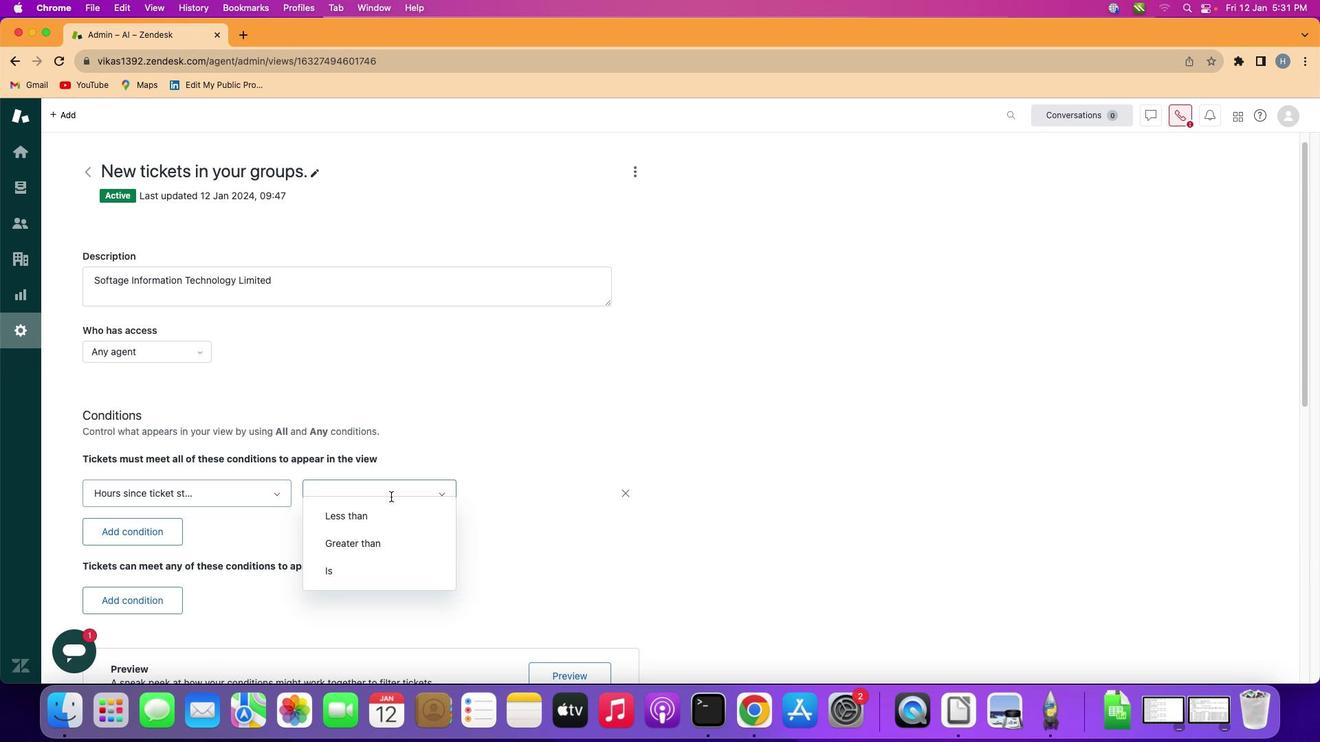 
Action: Mouse pressed left at (421, 480)
Screenshot: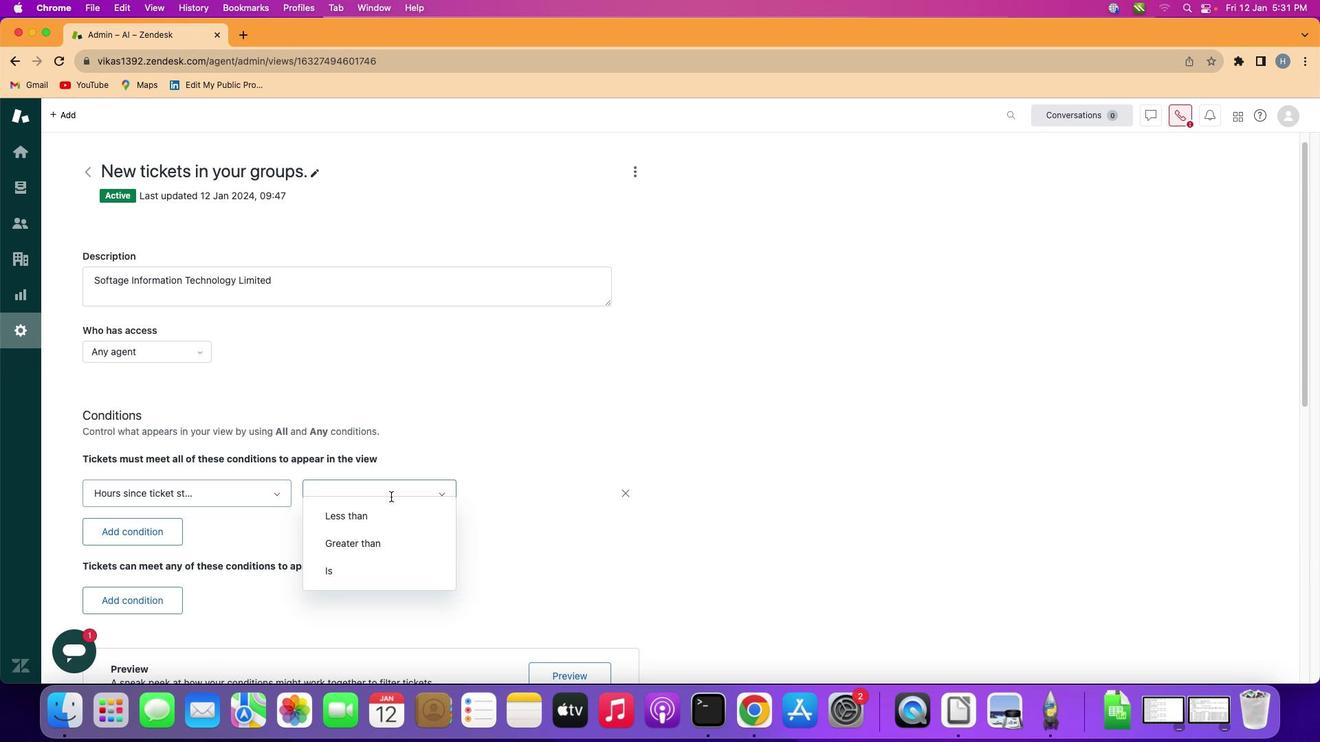 
Action: Mouse moved to (421, 544)
Screenshot: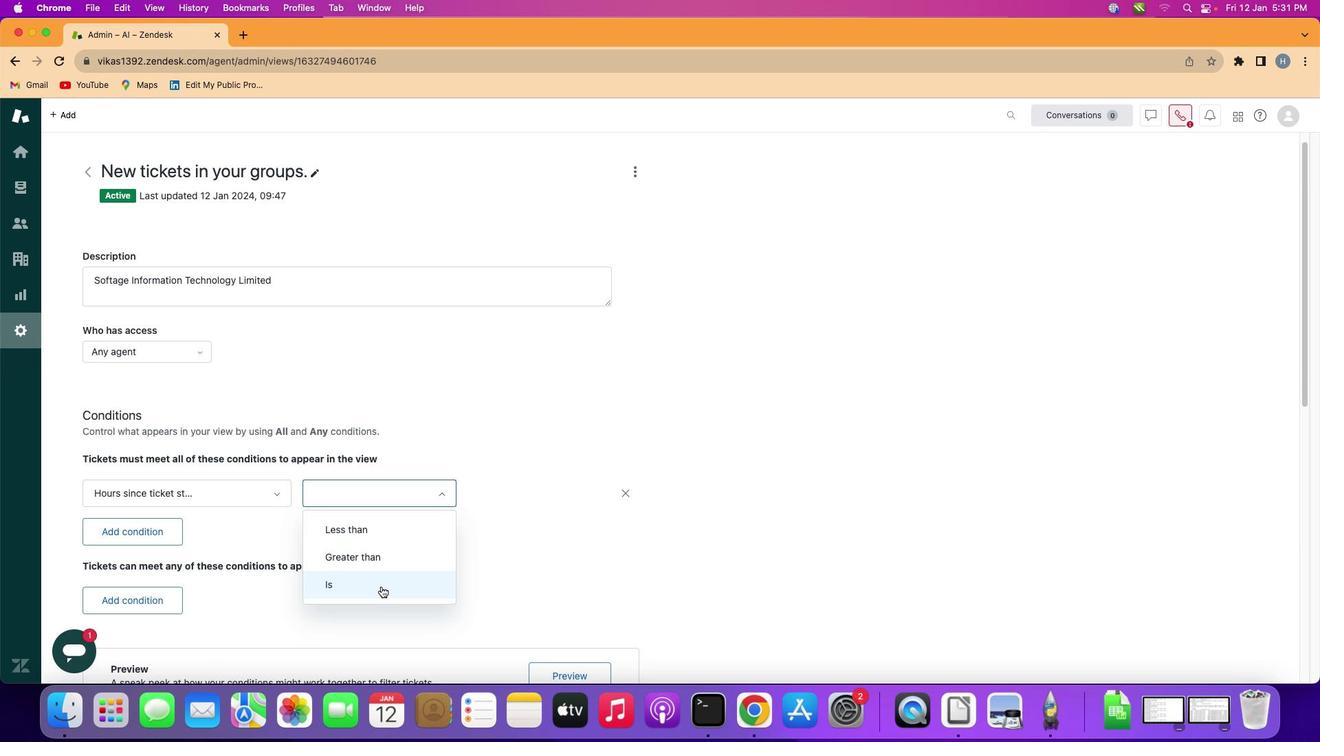 
Action: Mouse pressed left at (421, 544)
Screenshot: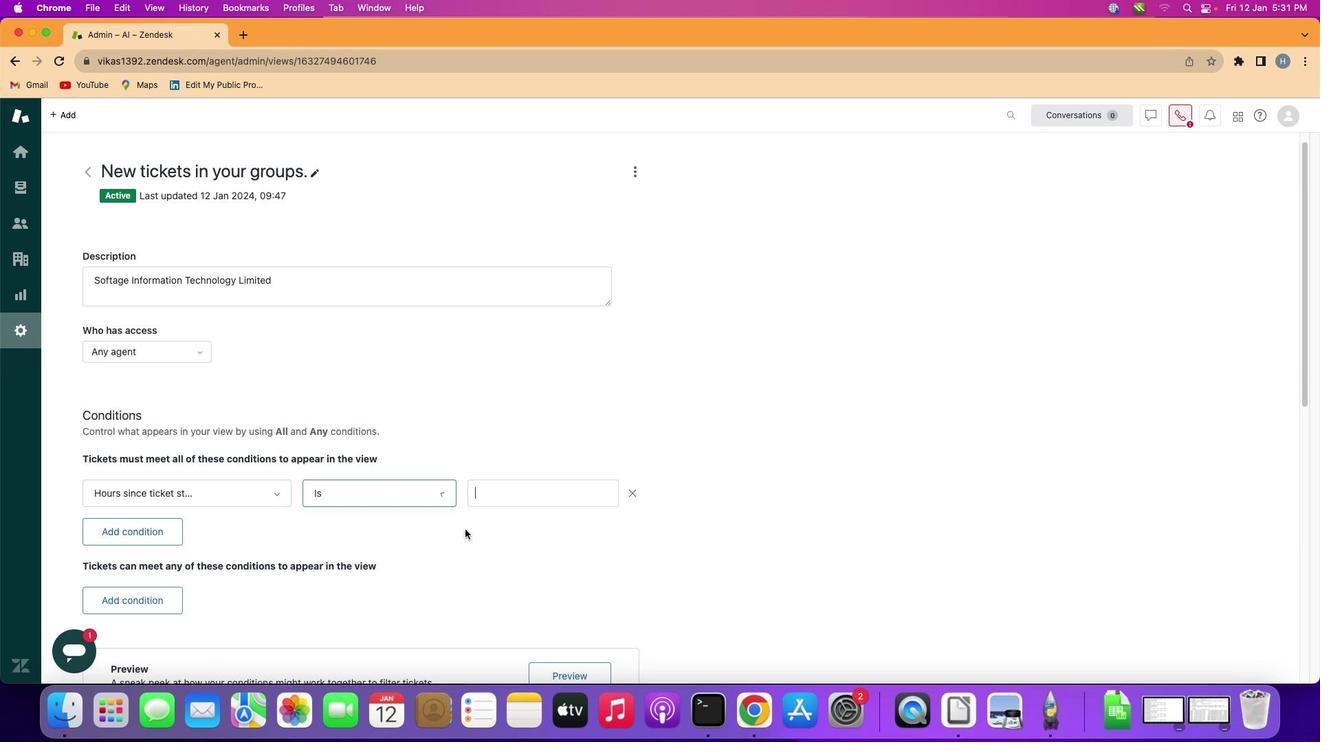 
Action: Mouse moved to (559, 480)
Screenshot: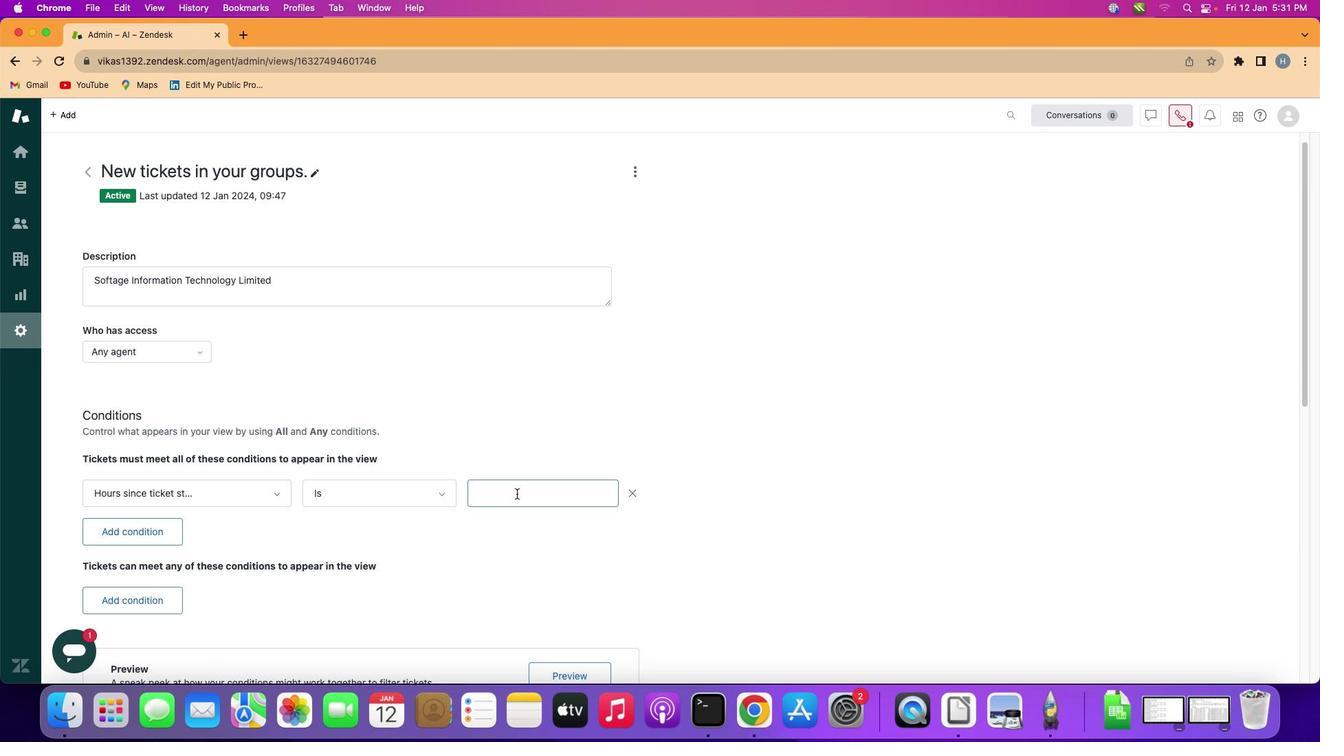 
Action: Mouse pressed left at (559, 480)
Screenshot: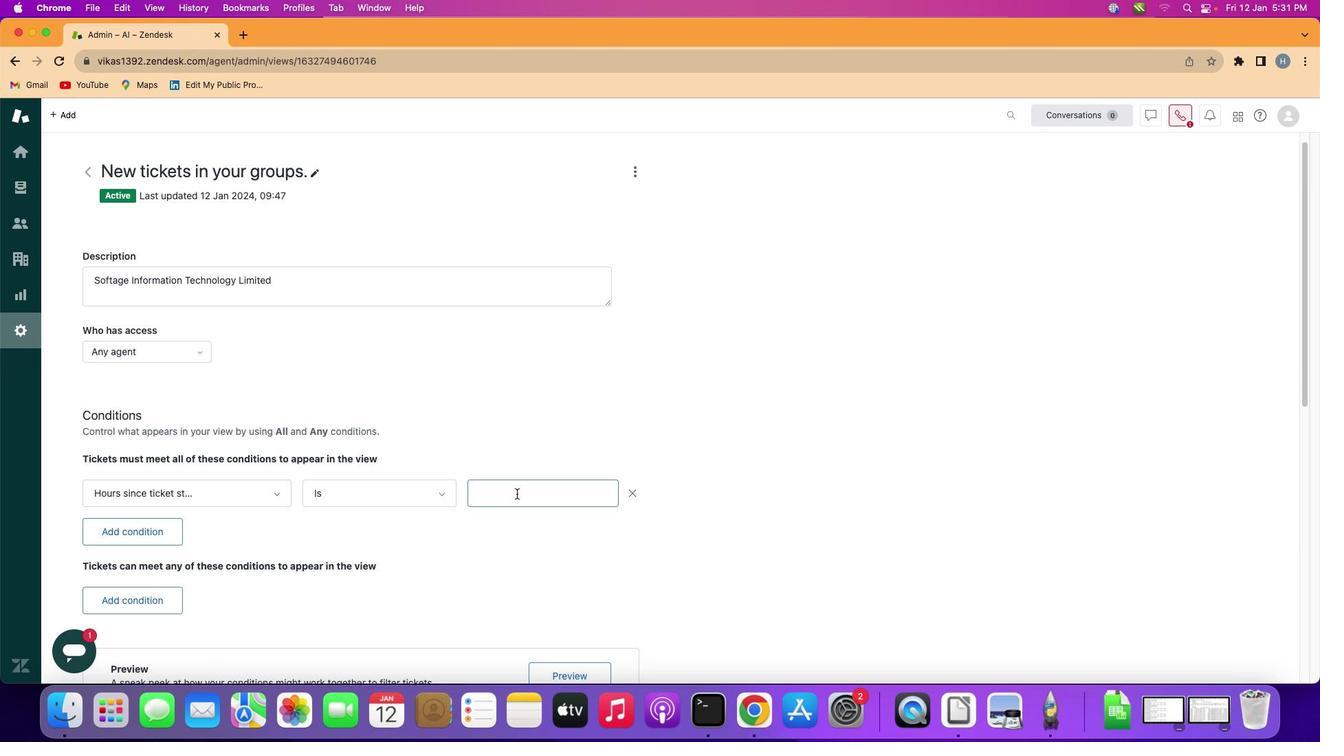 
Action: Key pressed Key.shift'F''i''f''t''y'
Screenshot: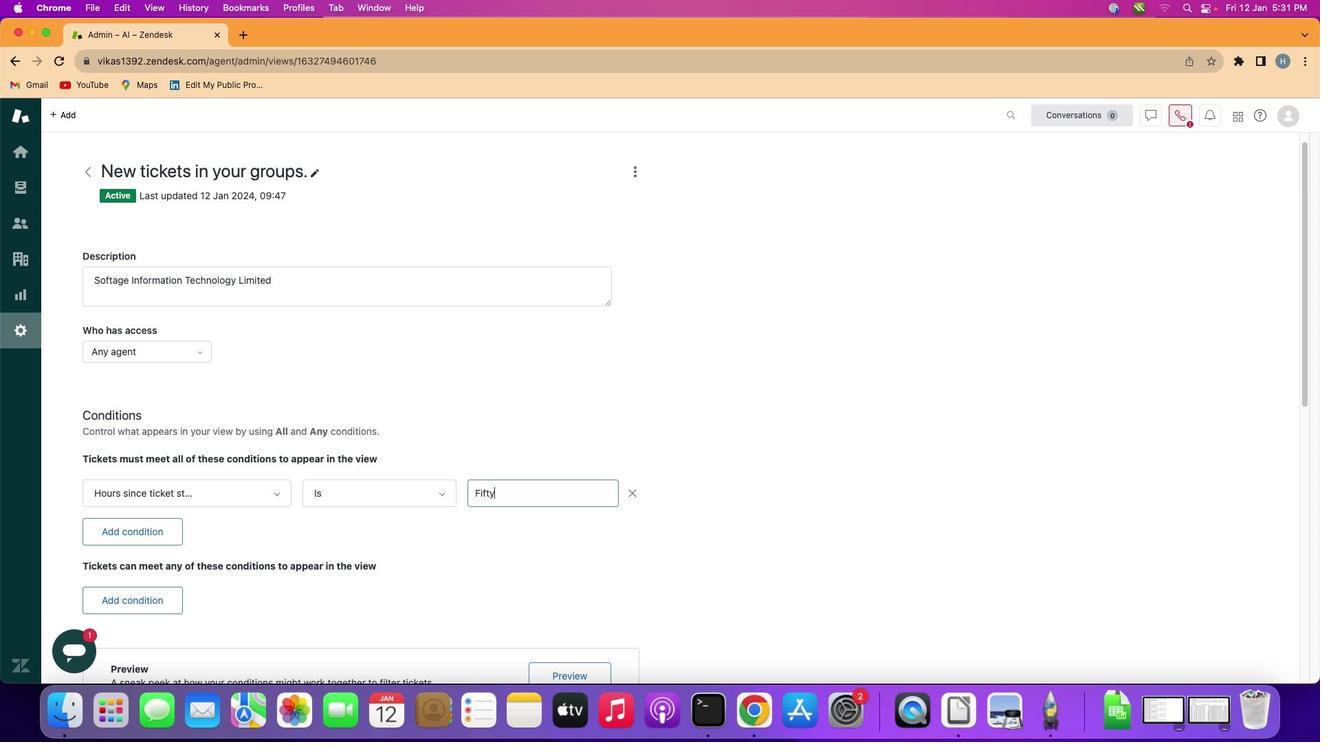 
